 Task: Open a Modern Writer Template save the file as proposal.pdf Remove the following  from template: 'Address' Change the date  '18 May, 2023' change Dear Ms Reader to   Good Evening. Add body to the letter Thank you for your recent visit to our store. We value your patronage and are committed to providing exceptional customer service. Should you have any questions or need further assistance, please do not hesitate to reach out. We look forward to serving you again soon.Add Name  'Jennifer'. Insert watermark  Confidential  Apply Font Style in watermark Arial; font size  123and place the watermark  Diagonally 
Action: Mouse moved to (369, 145)
Screenshot: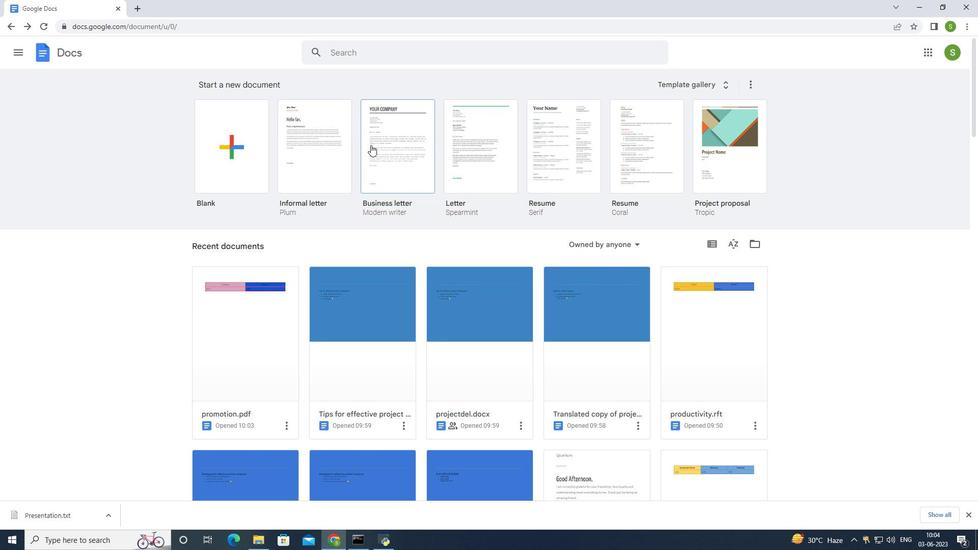 
Action: Mouse pressed left at (369, 145)
Screenshot: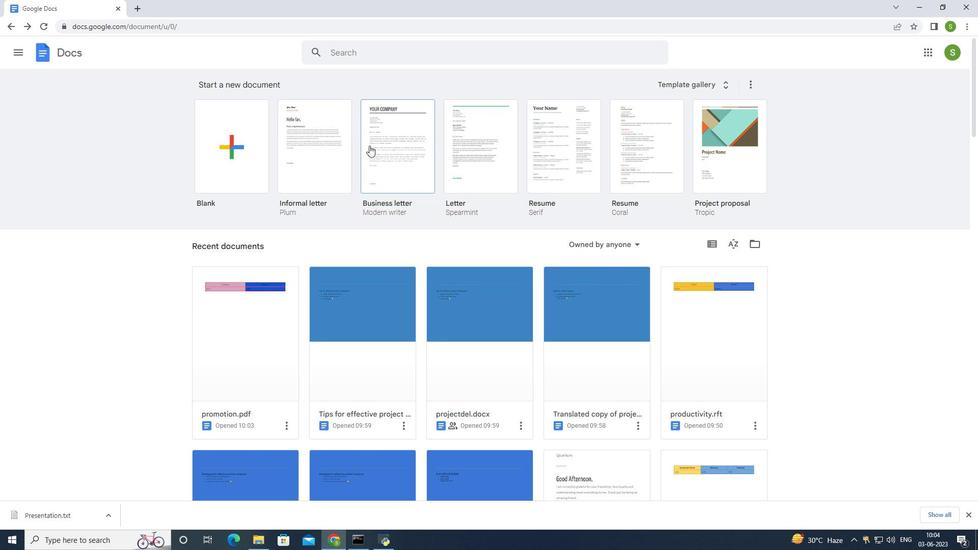 
Action: Mouse moved to (88, 44)
Screenshot: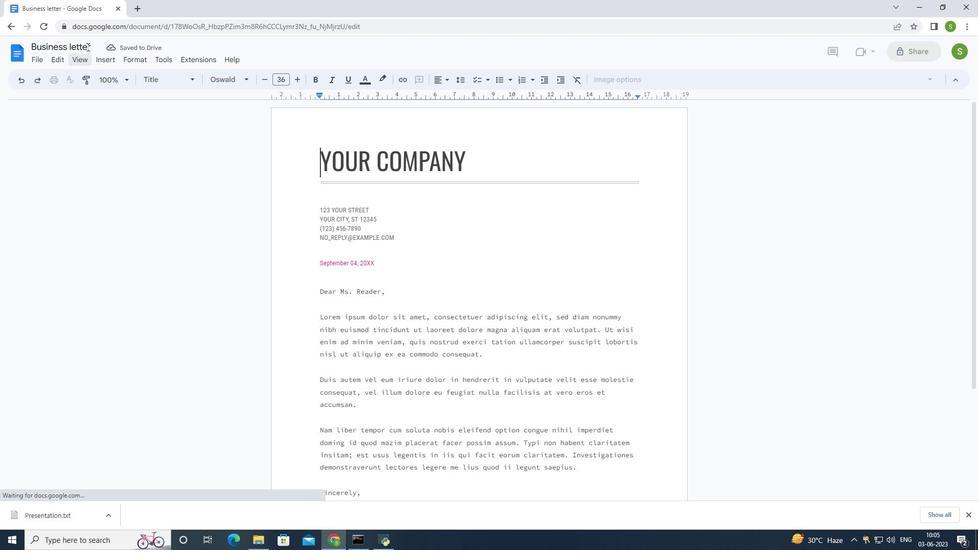 
Action: Mouse pressed left at (88, 44)
Screenshot: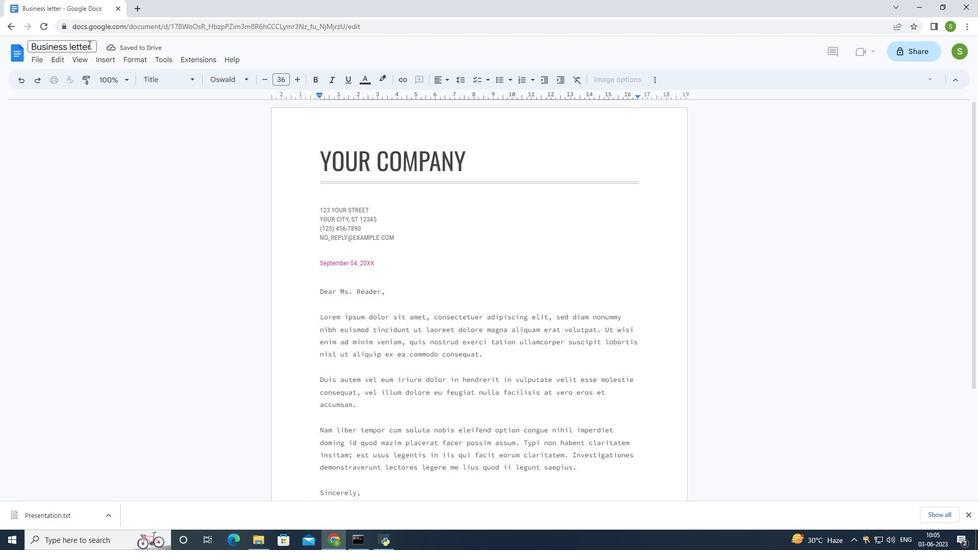 
Action: Mouse moved to (91, 45)
Screenshot: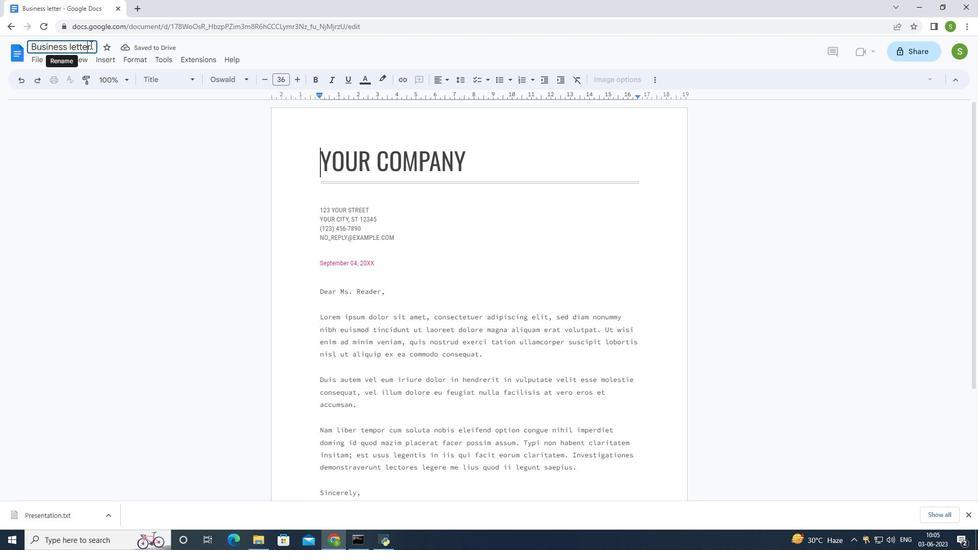 
Action: Mouse pressed left at (91, 45)
Screenshot: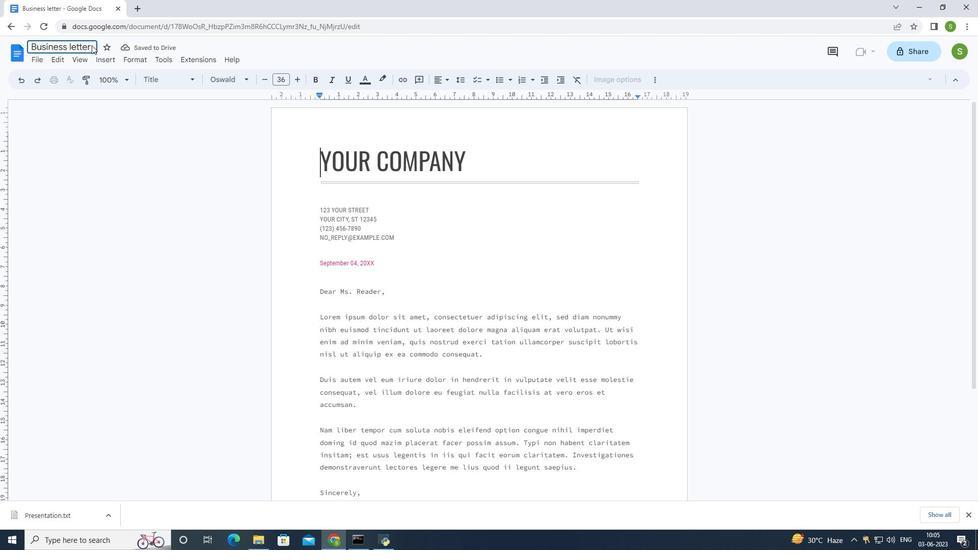 
Action: Mouse pressed left at (91, 45)
Screenshot: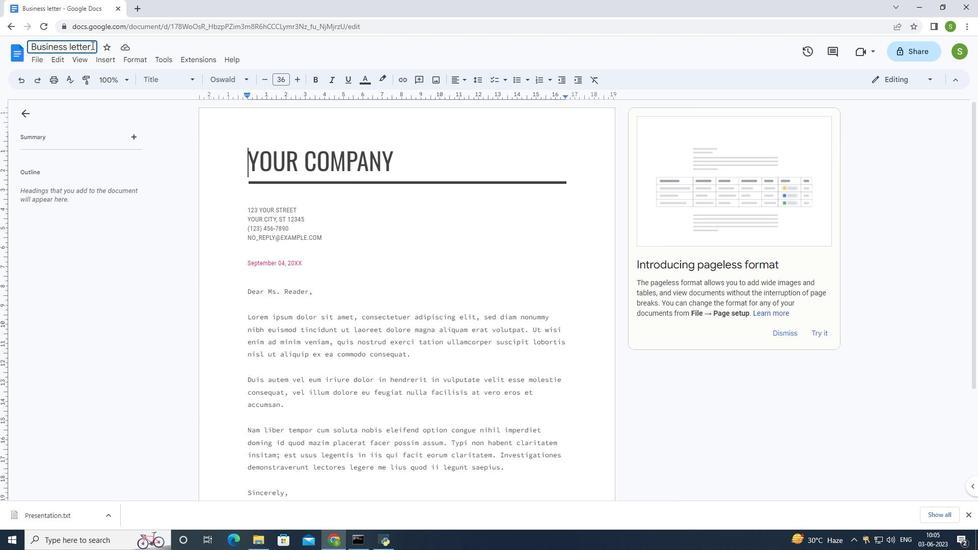 
Action: Mouse pressed left at (91, 45)
Screenshot: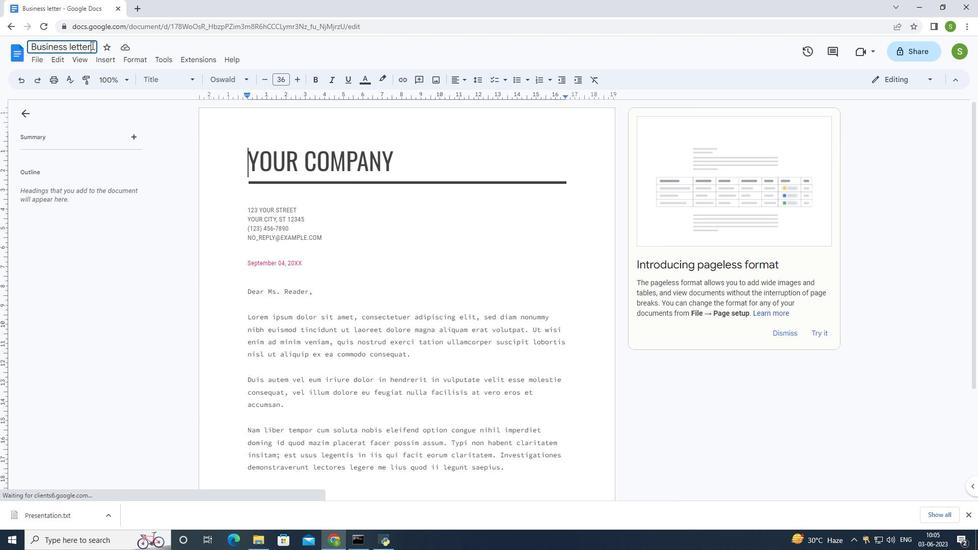 
Action: Mouse pressed left at (91, 45)
Screenshot: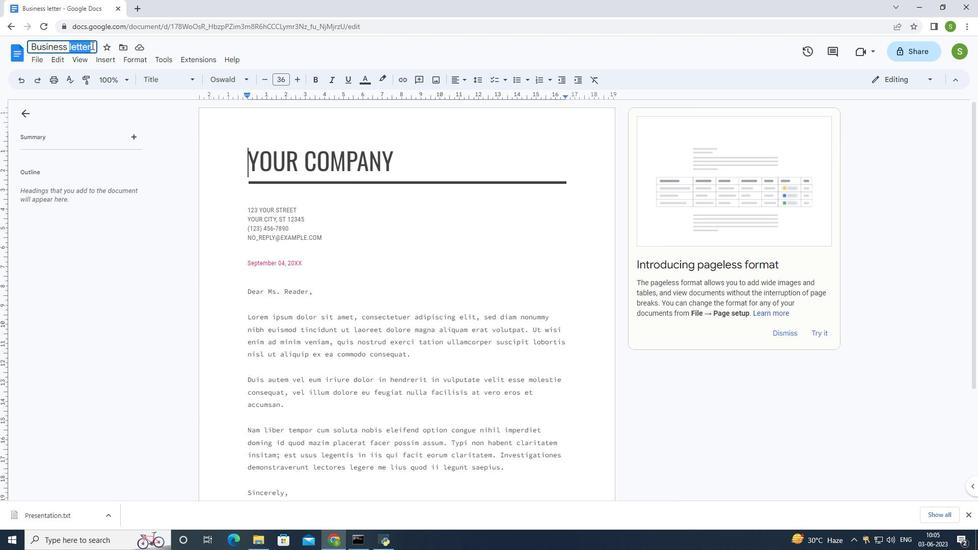 
Action: Mouse pressed left at (91, 45)
Screenshot: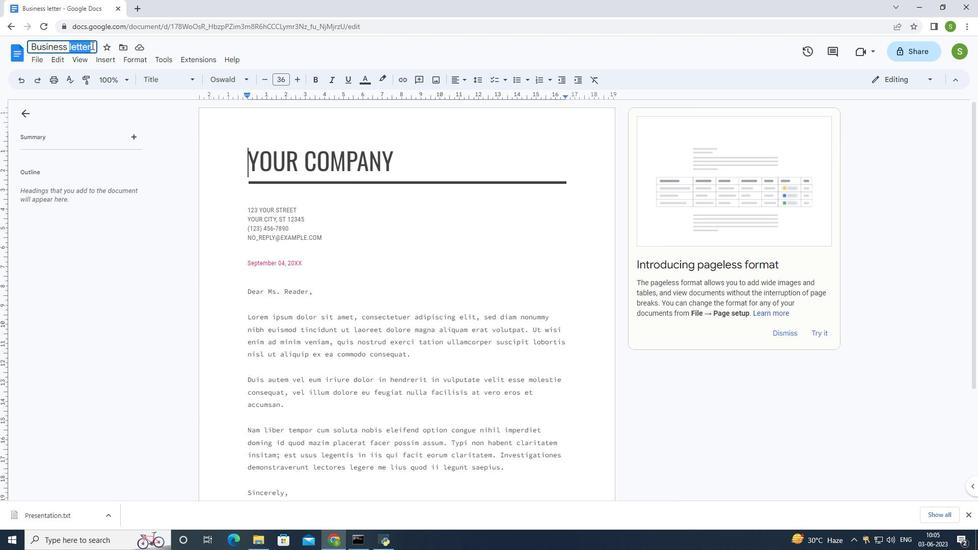
Action: Mouse pressed left at (91, 45)
Screenshot: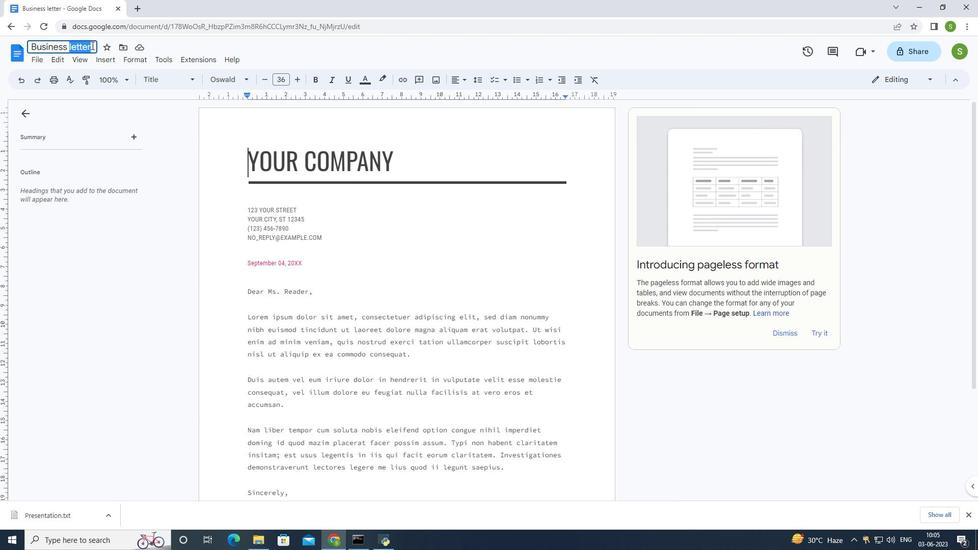 
Action: Mouse pressed left at (91, 45)
Screenshot: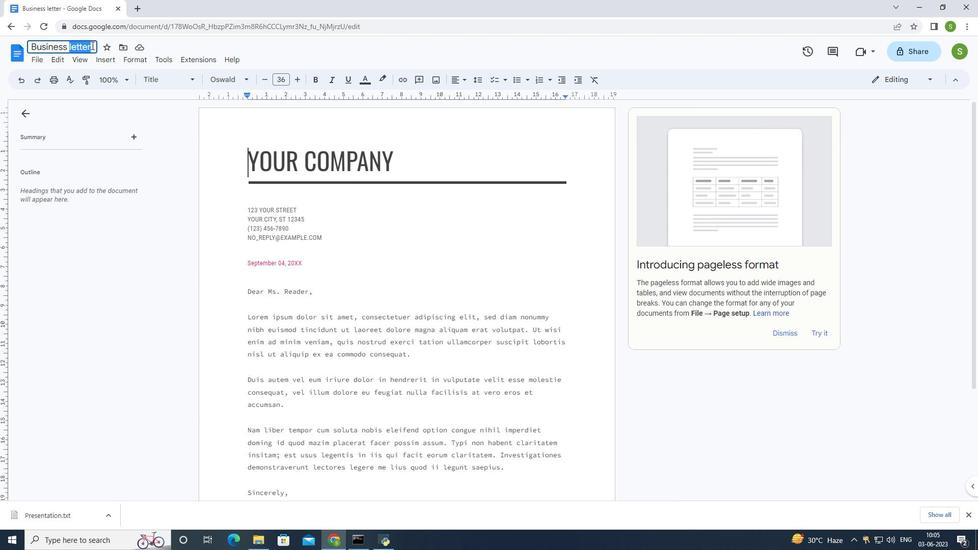 
Action: Mouse pressed left at (91, 45)
Screenshot: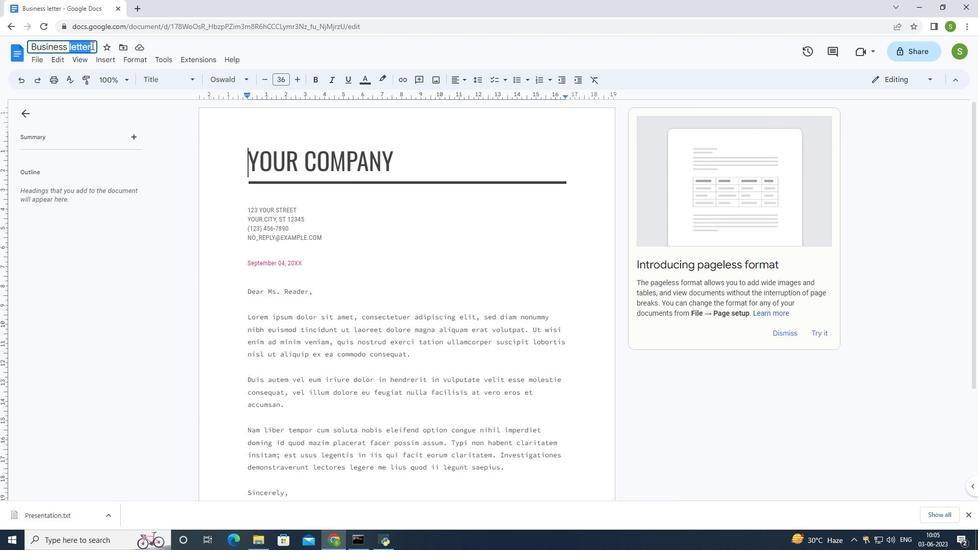 
Action: Mouse pressed left at (91, 45)
Screenshot: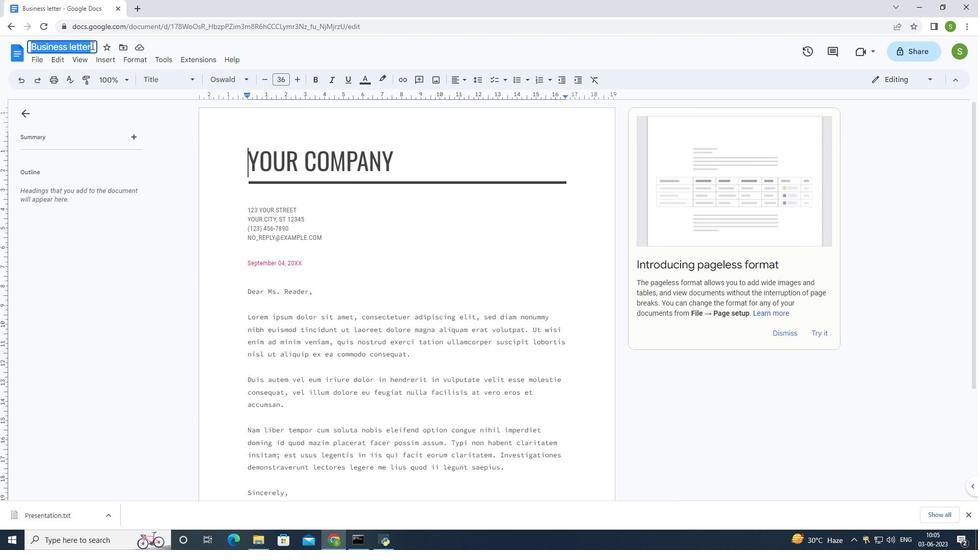 
Action: Mouse moved to (338, 205)
Screenshot: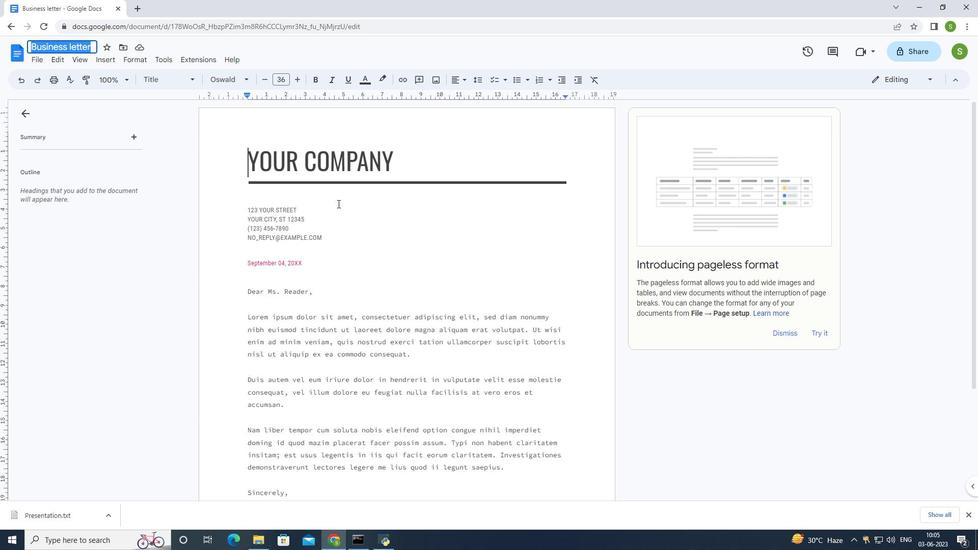 
Action: Key pressed proposal.pdf<Key.enter>
Screenshot: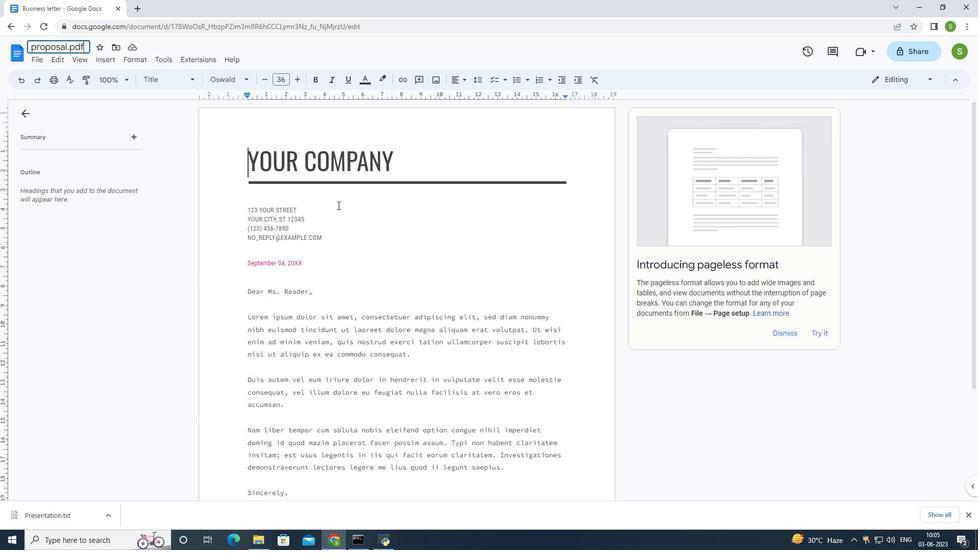 
Action: Mouse moved to (245, 207)
Screenshot: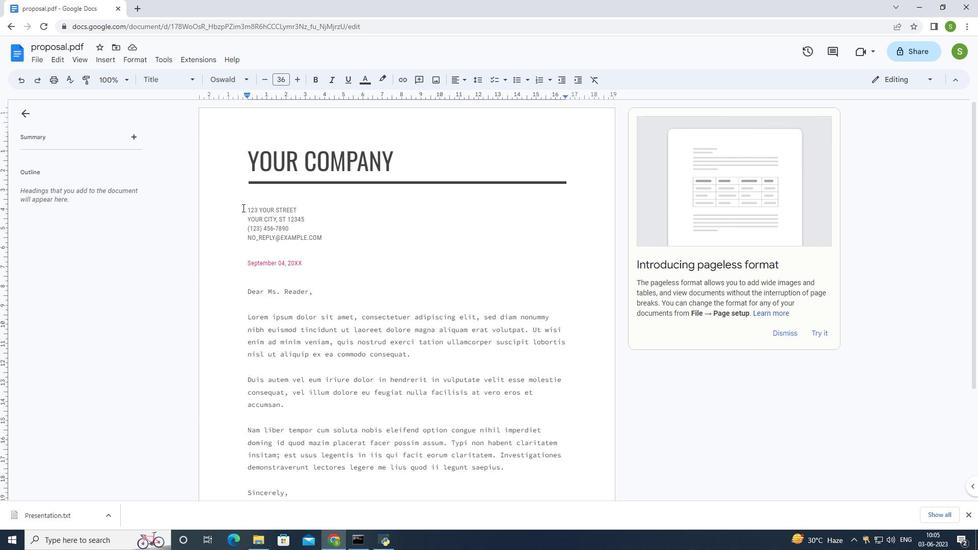 
Action: Mouse pressed left at (245, 207)
Screenshot: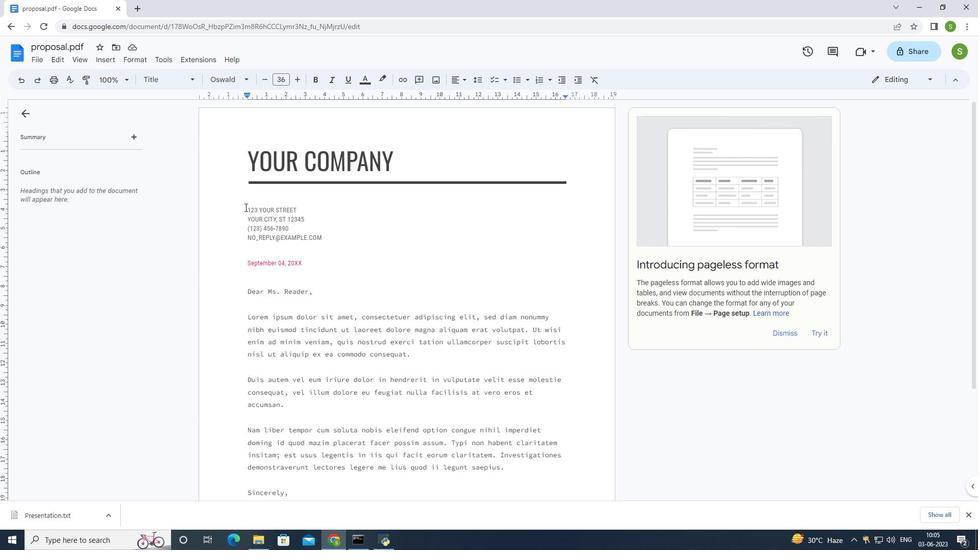 
Action: Mouse moved to (325, 243)
Screenshot: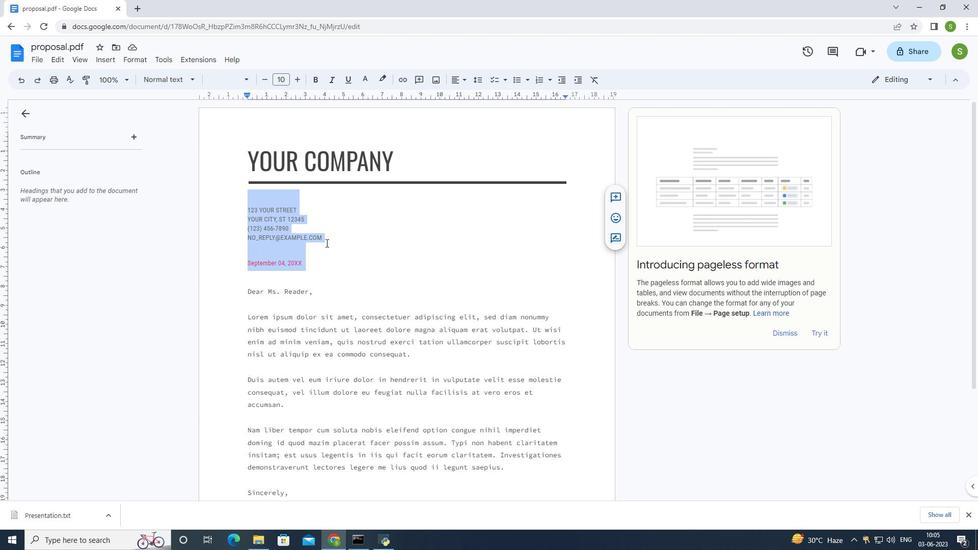 
Action: Mouse pressed left at (325, 243)
Screenshot: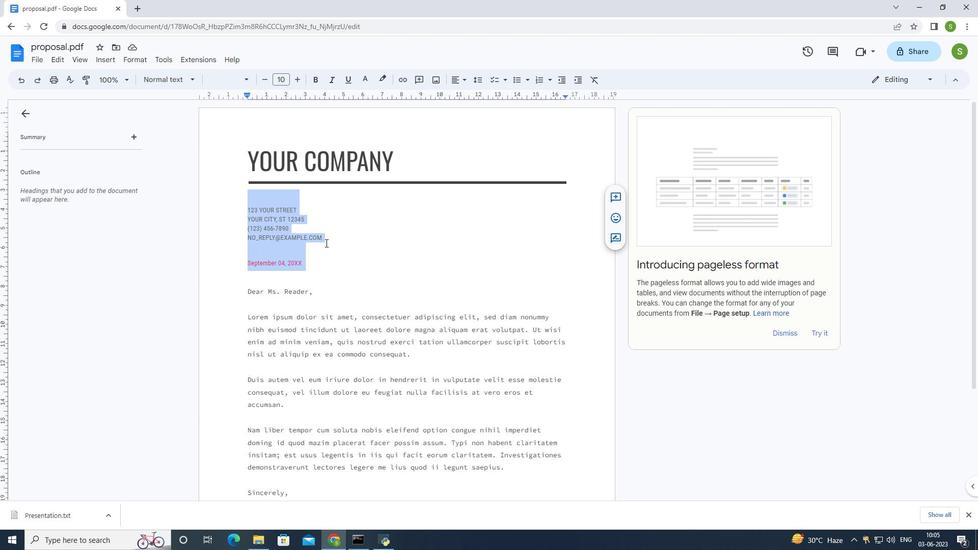 
Action: Mouse moved to (246, 205)
Screenshot: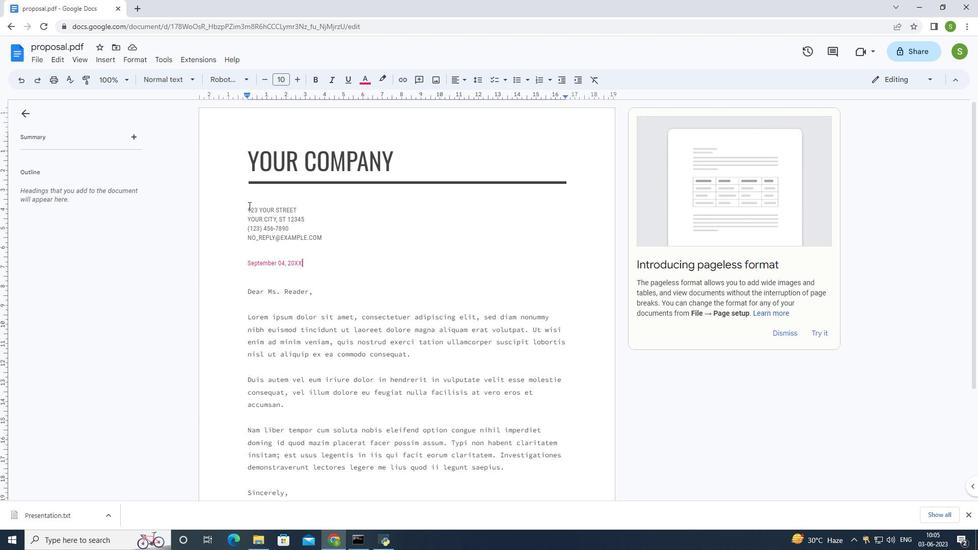 
Action: Mouse pressed left at (246, 205)
Screenshot: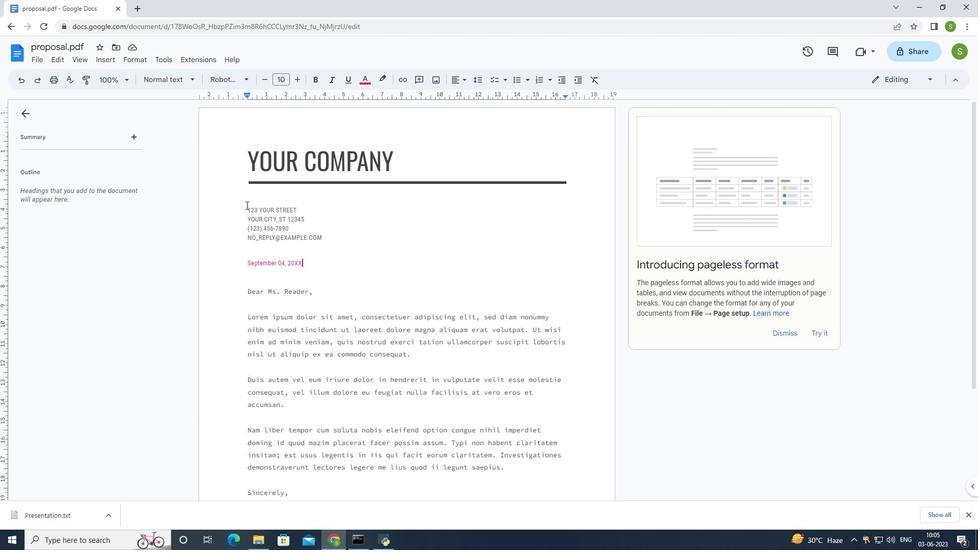 
Action: Mouse moved to (339, 225)
Screenshot: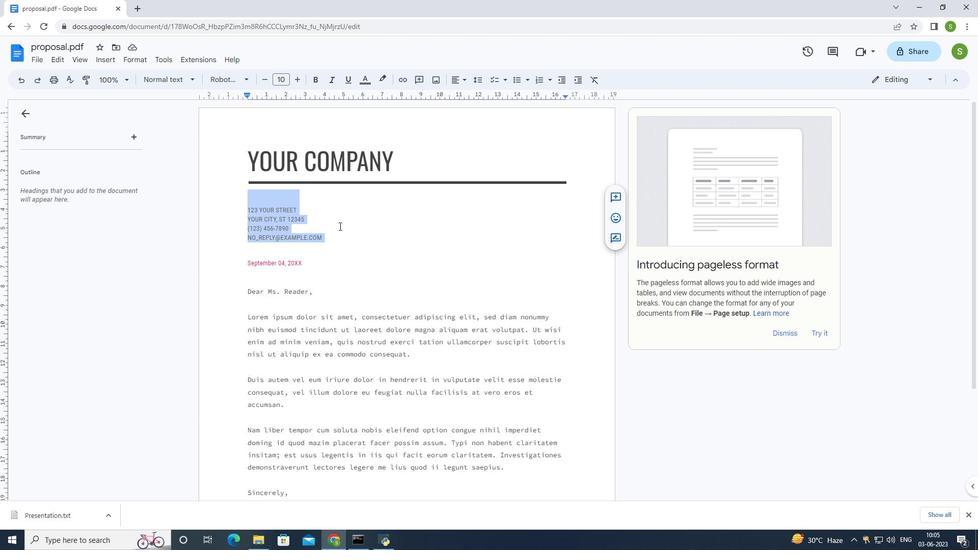 
Action: Key pressed <Key.delete>
Screenshot: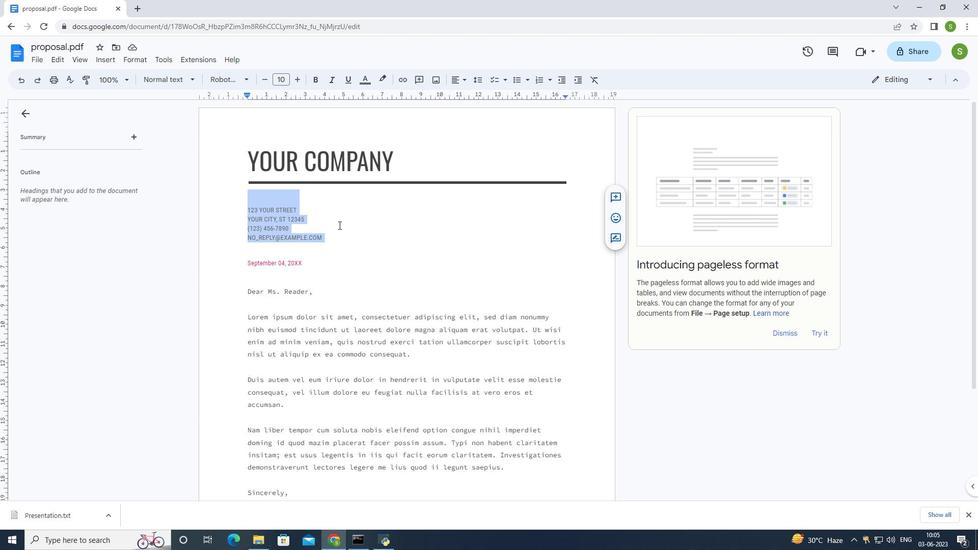 
Action: Mouse moved to (305, 211)
Screenshot: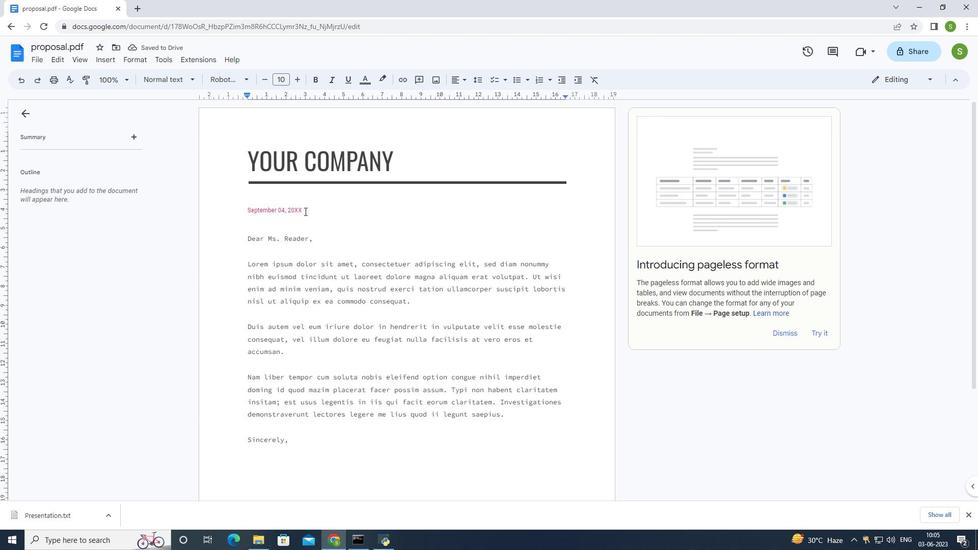 
Action: Mouse pressed left at (305, 211)
Screenshot: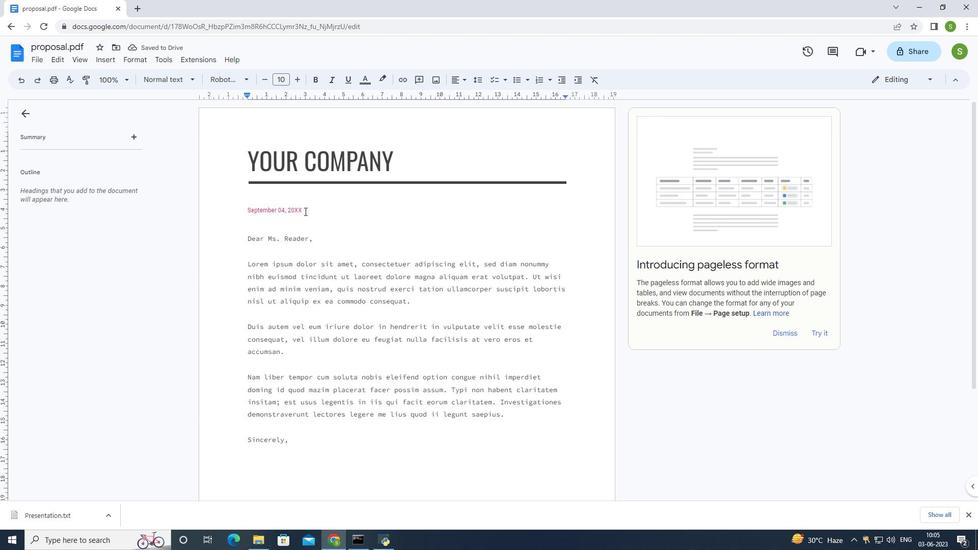 
Action: Mouse moved to (318, 204)
Screenshot: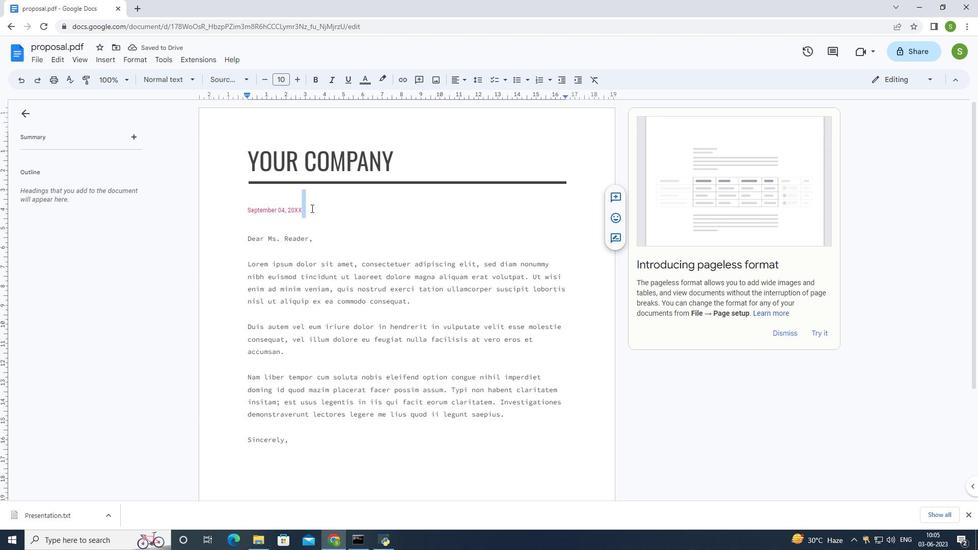 
Action: Key pressed <Key.backspace><Key.backspace><Key.backspace><Key.backspace><Key.backspace><Key.backspace><Key.backspace><Key.backspace><Key.backspace><Key.backspace><Key.backspace><Key.backspace><Key.backspace><Key.backspace><Key.backspace><Key.backspace><Key.backspace><Key.backspace><Key.backspace>18<Key.space><Key.shift>May<Key.space>2023<Key.enter>
Screenshot: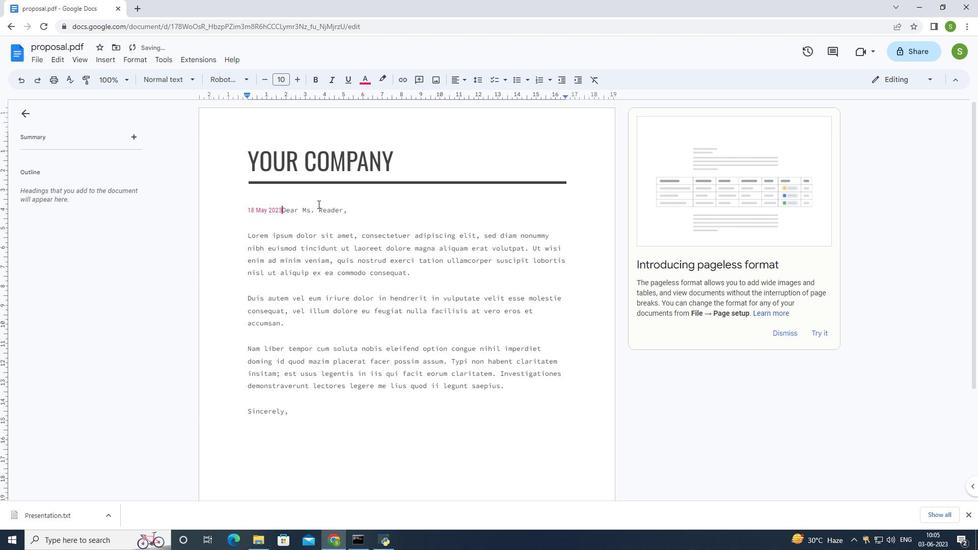 
Action: Mouse moved to (307, 237)
Screenshot: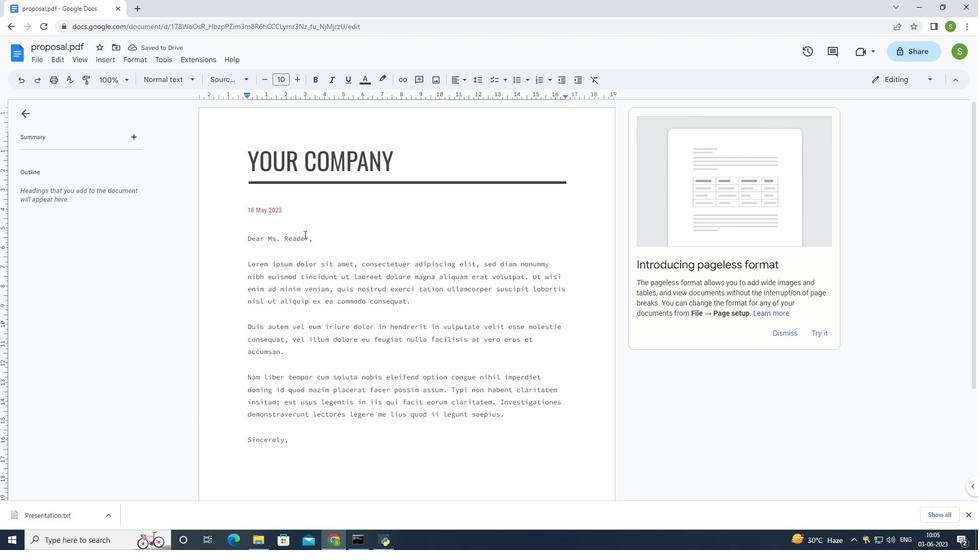 
Action: Mouse pressed left at (307, 237)
Screenshot: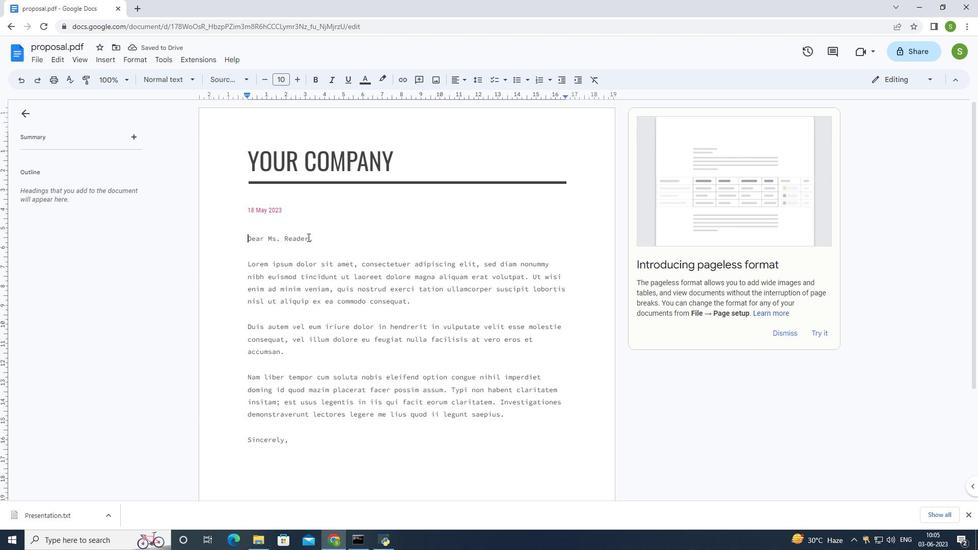 
Action: Mouse moved to (377, 206)
Screenshot: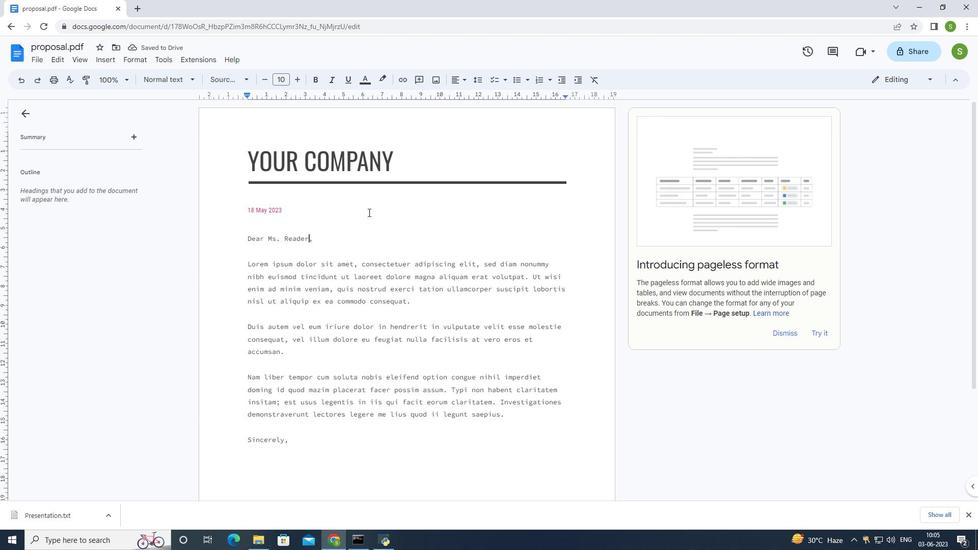 
Action: Key pressed <Key.backspace><Key.backspace><Key.backspace><Key.backspace><Key.backspace><Key.backspace><Key.backspace><Key.backspace><Key.backspace><Key.backspace><Key.backspace><Key.backspace><Key.backspace><Key.backspace><Key.backspace><Key.shift>Good<Key.space>ev<Key.backspace><Key.backspace><Key.shift><Key.shift><Key.shift><Key.shift><Key.shift>Evening
Screenshot: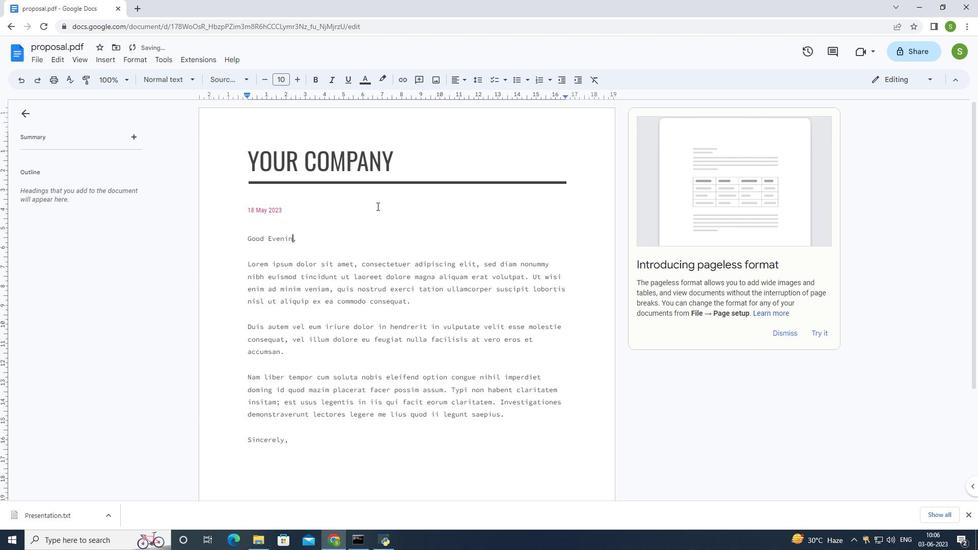 
Action: Mouse moved to (246, 266)
Screenshot: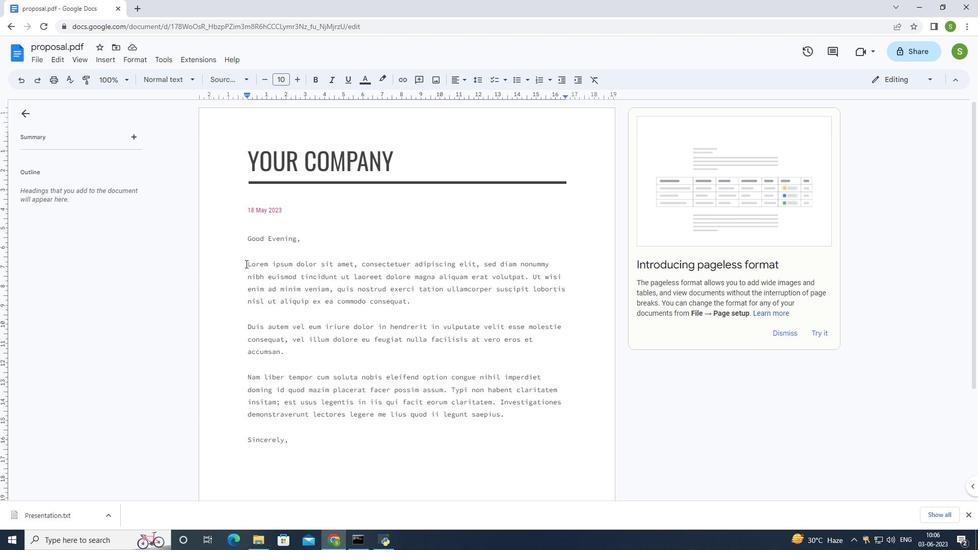 
Action: Mouse pressed left at (246, 266)
Screenshot: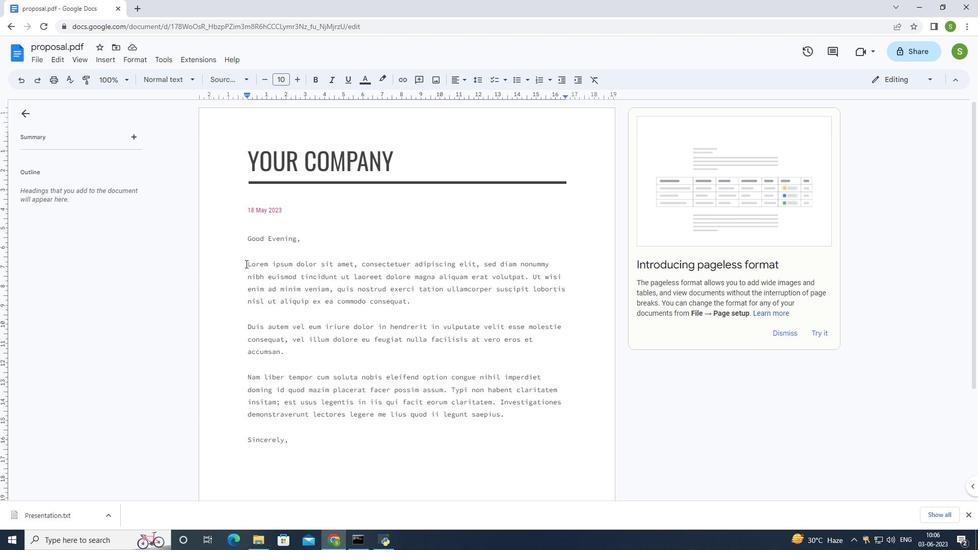 
Action: Mouse moved to (430, 91)
Screenshot: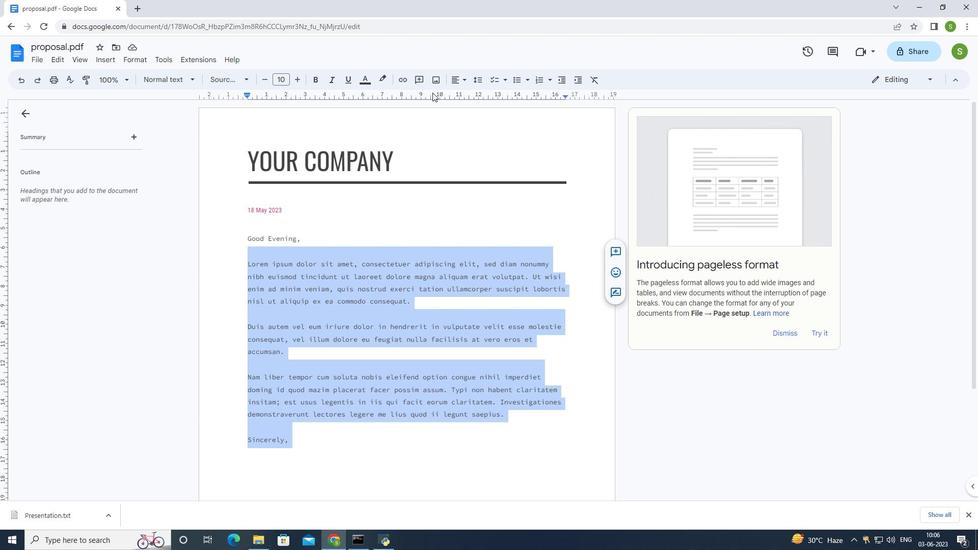 
Action: Key pressed <Key.delete>
Screenshot: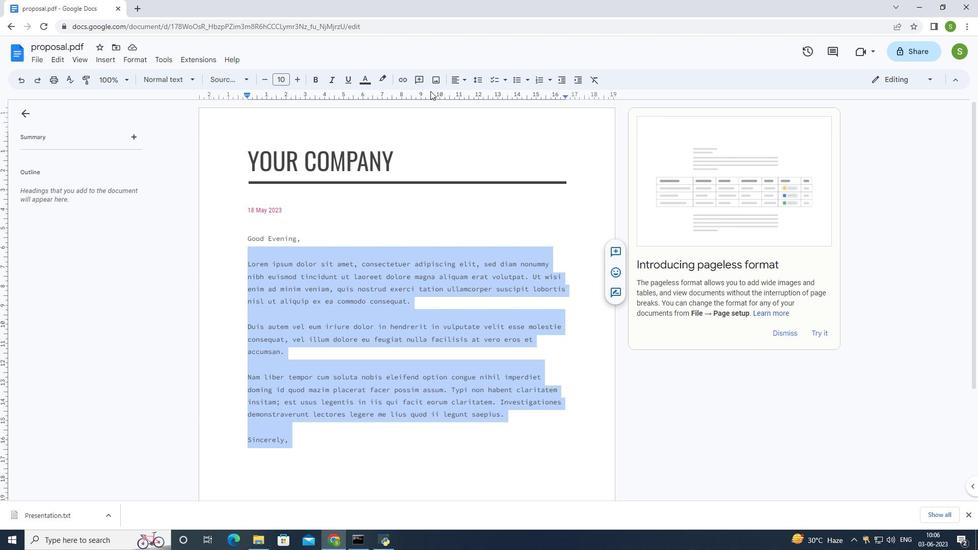 
Action: Mouse moved to (393, 219)
Screenshot: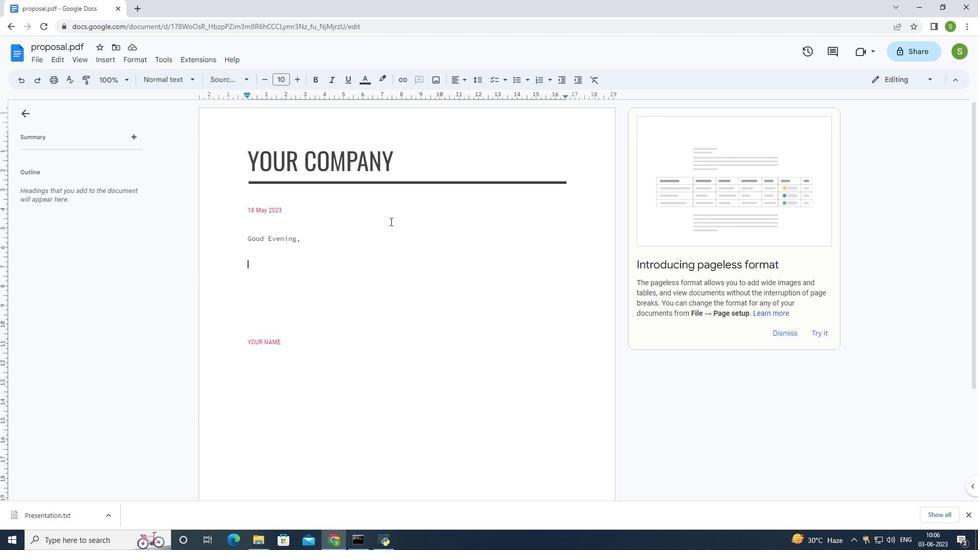 
Action: Key pressed <Key.shift>Thank<Key.space>you<Key.space>for<Key.space>your<Key.space>recent<Key.space>visit<Key.space>to<Key.space>our<Key.space>store.<Key.space>we<Key.space>value<Key.space>your<Key.space>patronge<Key.space>and<Key.space>are<Key.space>commited<Key.space>to<Key.space>providing<Key.space>exceptional<Key.space>customer<Key.space>service.<Key.space><Key.shift>Should<Key.space>you<Key.space>have<Key.space>any<Key.space>questions<Key.space>or<Key.space>need<Key.space>further<Key.space>assistance,<Key.space>please<Key.space>do<Key.space>not<Key.space>hesitate<Key.space>toreach<Key.space>out.<Key.space>we<Key.space>look<Key.space>forwad<Key.backspace>rd<Key.space>to<Key.space>serving<Key.space>you<Key.space>again<Key.space>soon.
Screenshot: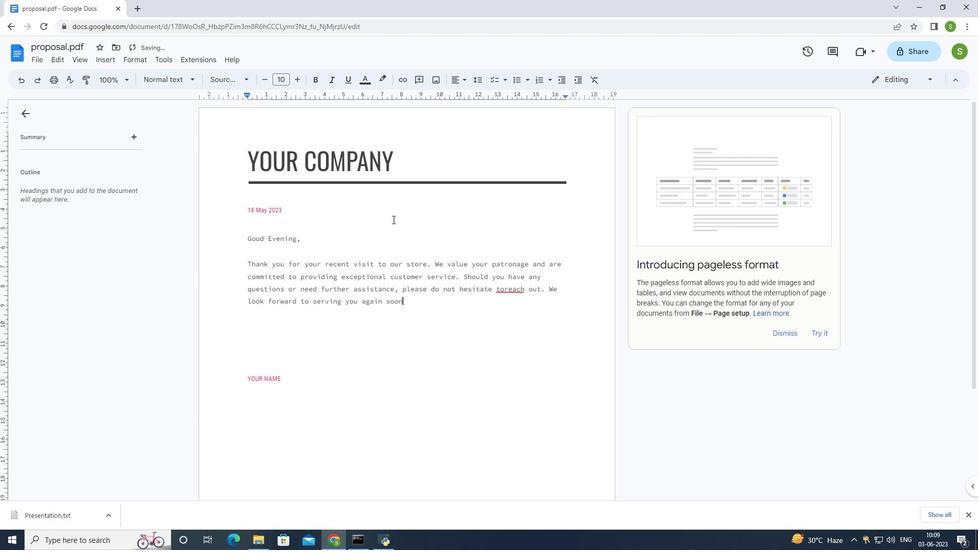 
Action: Mouse moved to (513, 290)
Screenshot: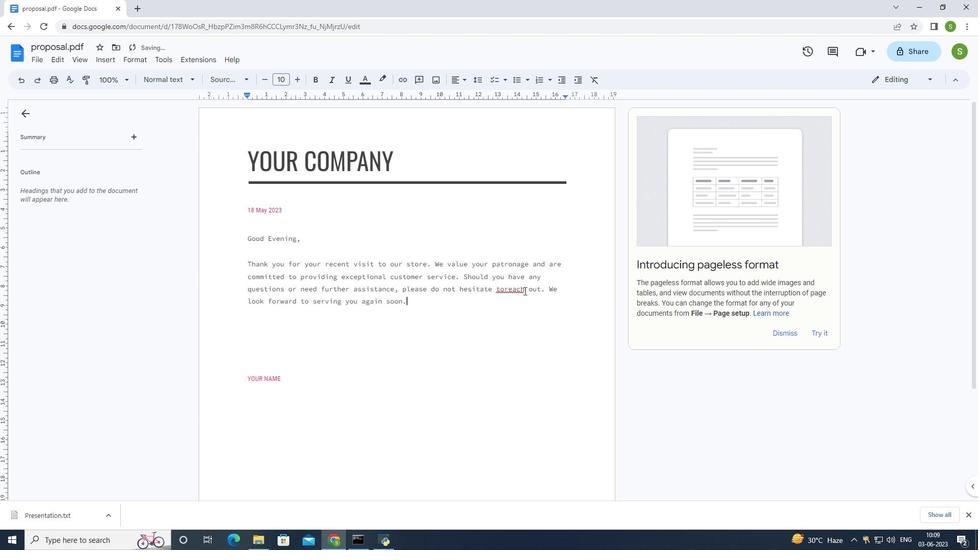 
Action: Mouse pressed right at (513, 290)
Screenshot: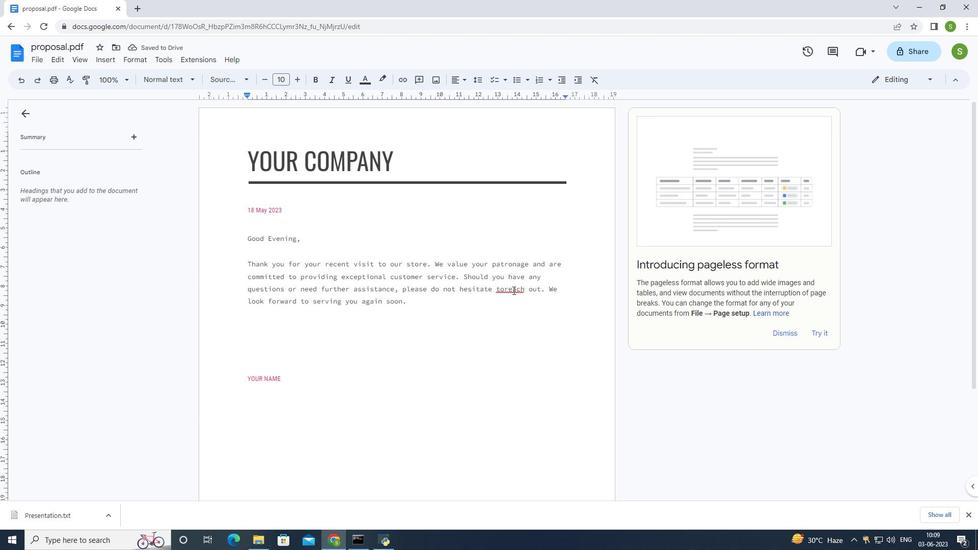 
Action: Mouse moved to (542, 320)
Screenshot: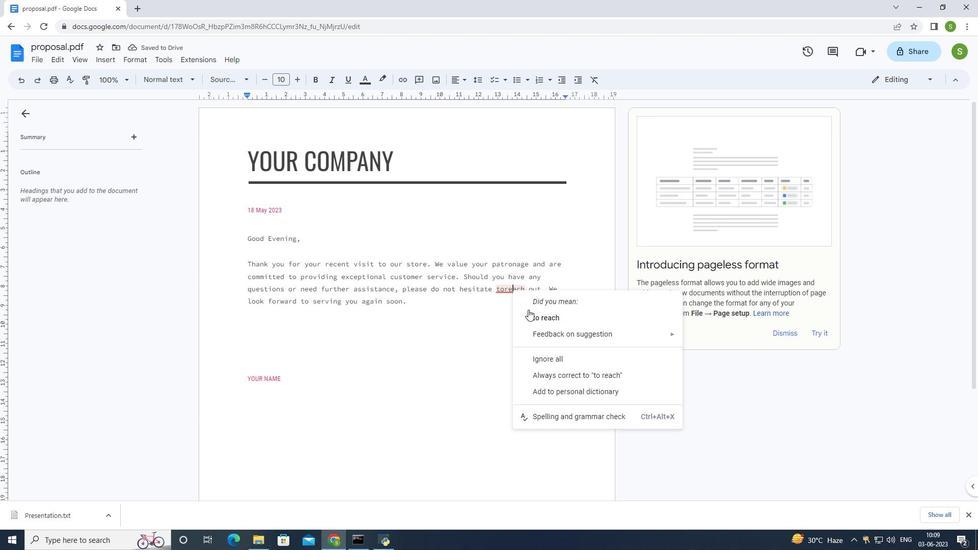 
Action: Mouse pressed left at (542, 320)
Screenshot: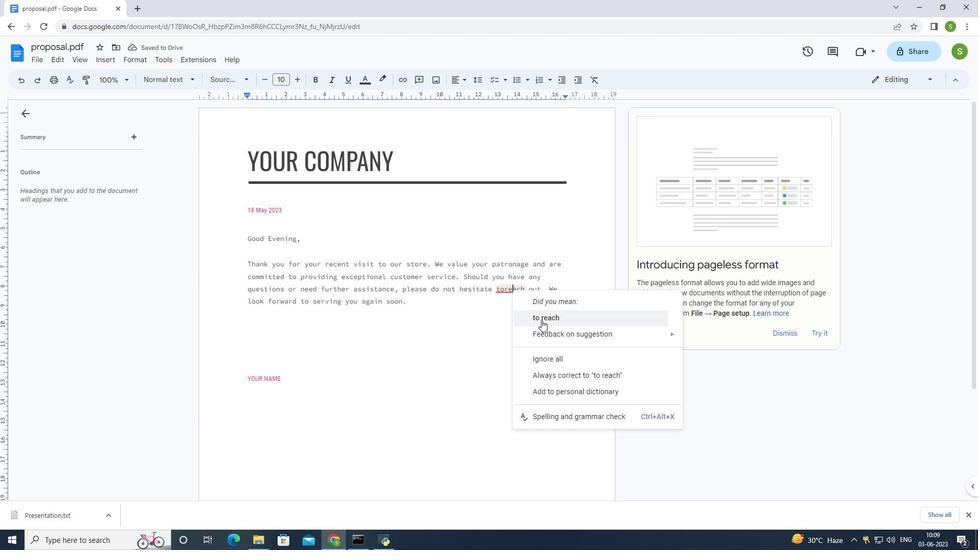 
Action: Mouse moved to (290, 380)
Screenshot: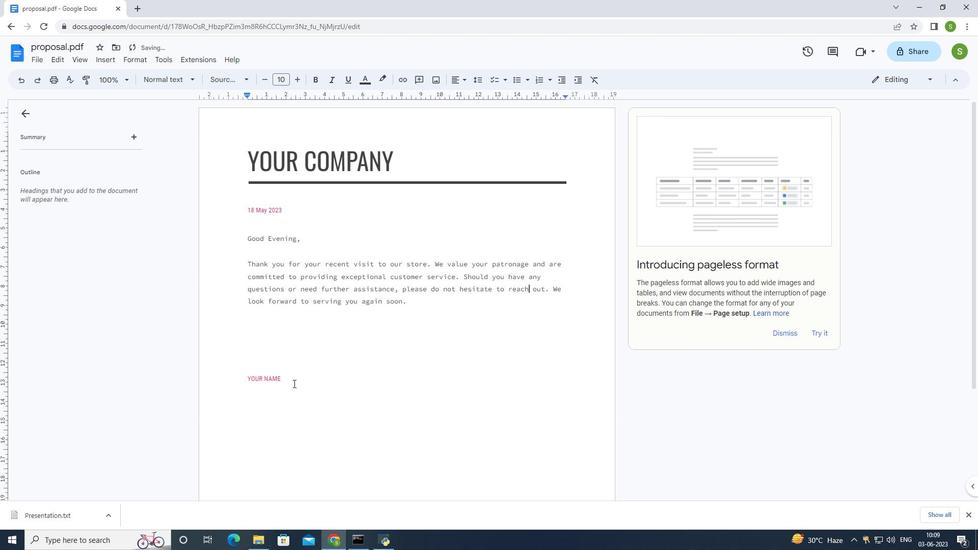 
Action: Mouse pressed left at (290, 380)
Screenshot: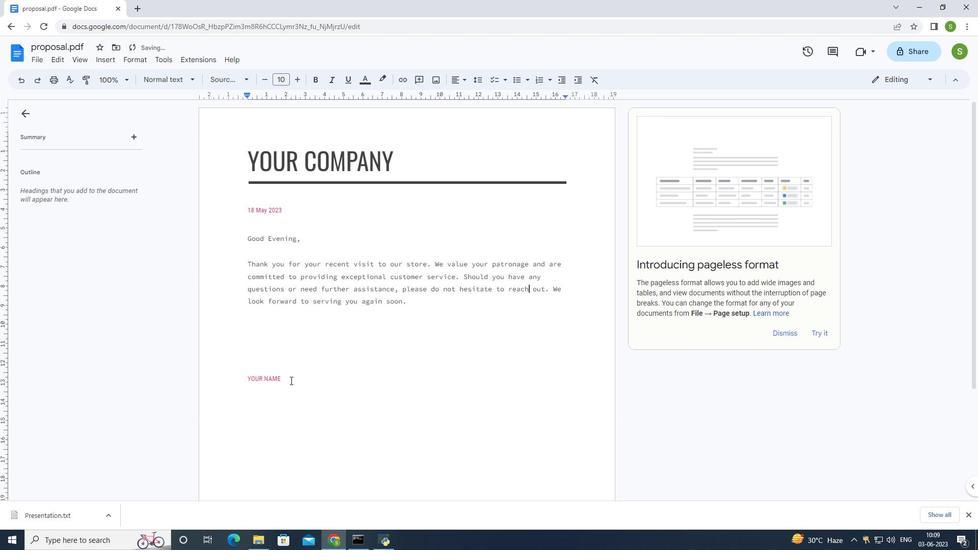 
Action: Mouse moved to (408, 372)
Screenshot: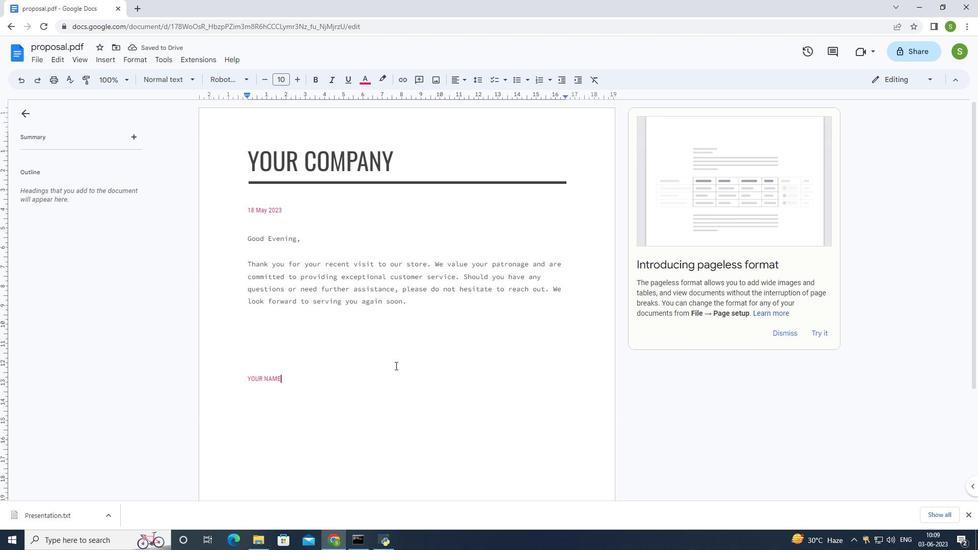 
Action: Key pressed <Key.shift_r>:<Key.space><Key.shift>Jennifer
Screenshot: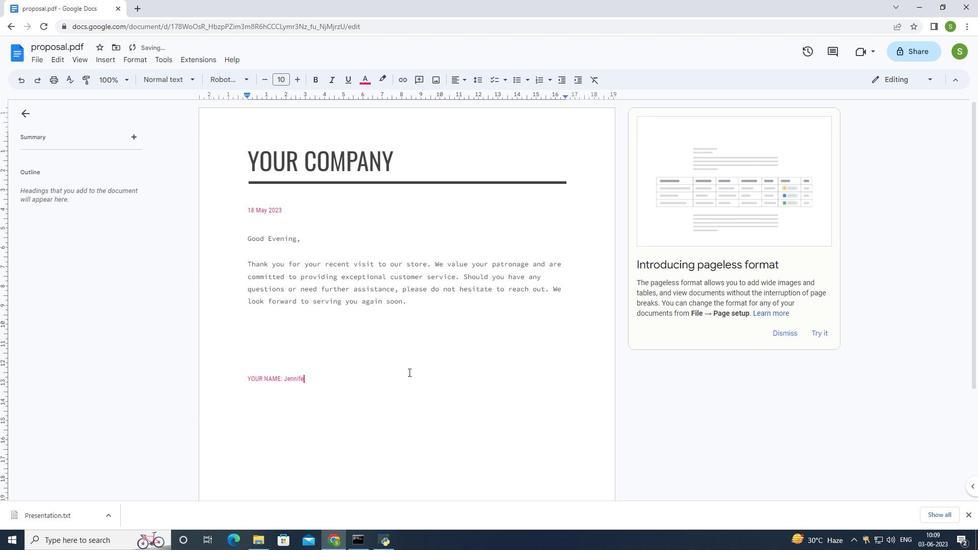 
Action: Mouse moved to (104, 62)
Screenshot: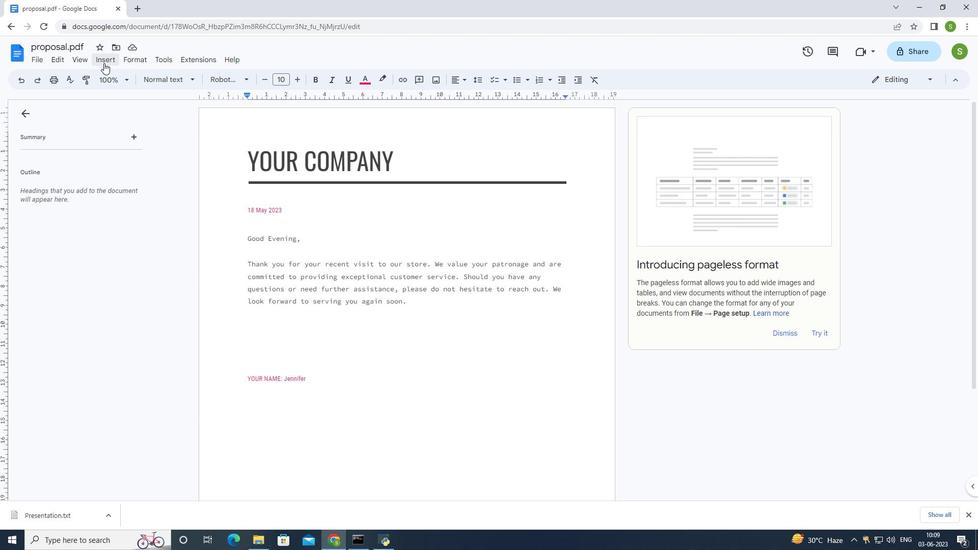 
Action: Mouse pressed left at (104, 62)
Screenshot: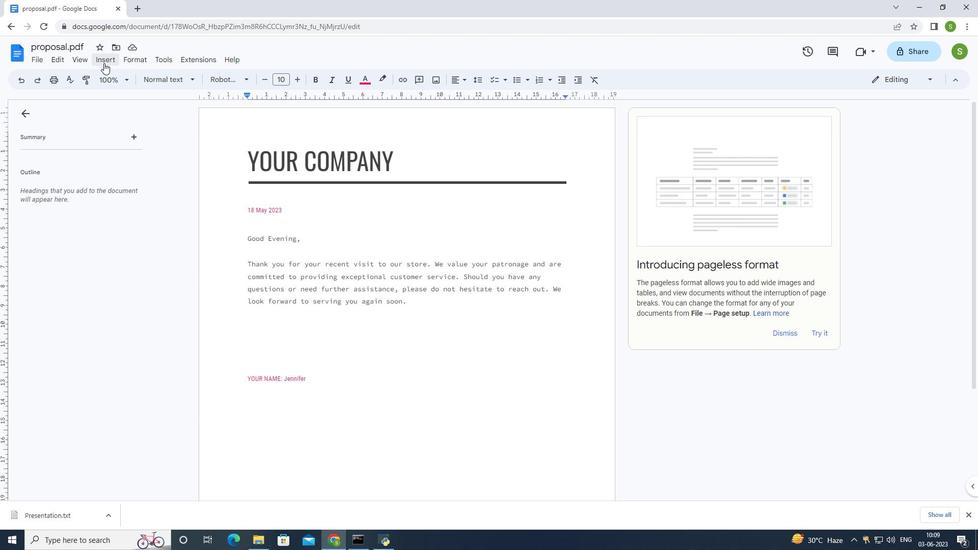 
Action: Mouse moved to (126, 296)
Screenshot: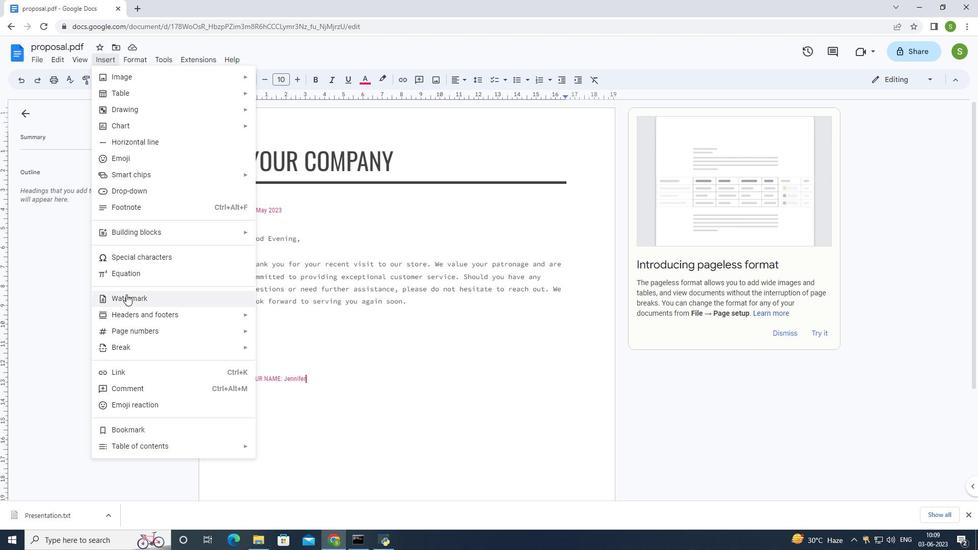 
Action: Mouse pressed left at (126, 296)
Screenshot: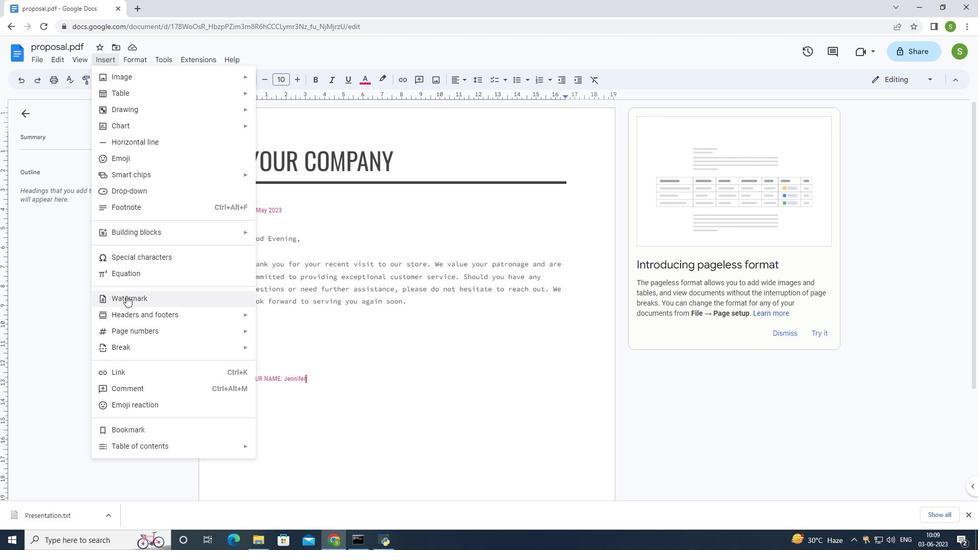 
Action: Mouse moved to (940, 113)
Screenshot: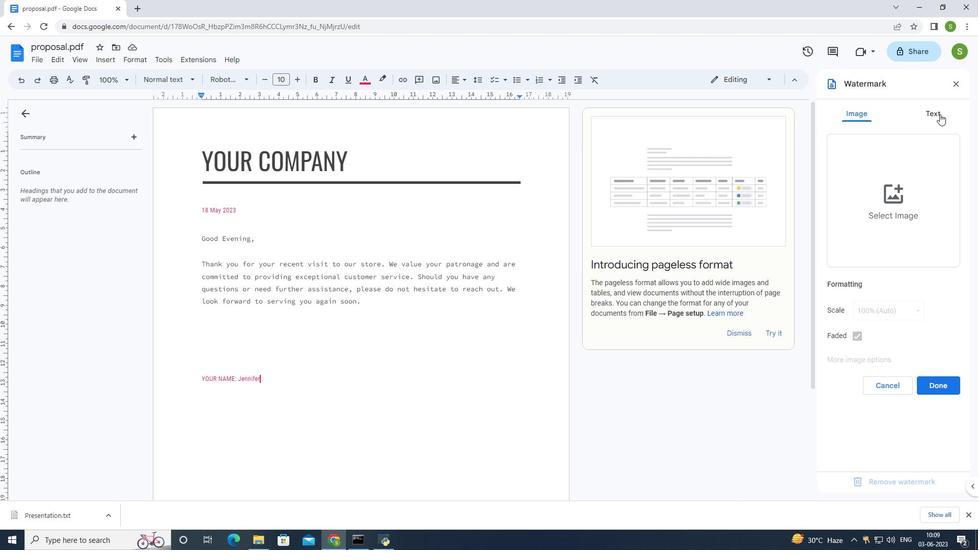 
Action: Mouse pressed left at (940, 113)
Screenshot: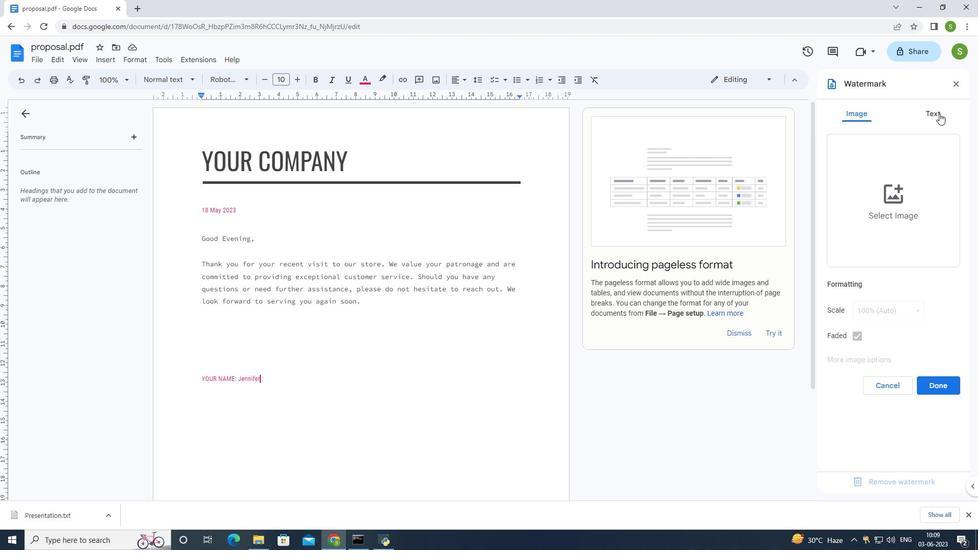
Action: Mouse moved to (892, 146)
Screenshot: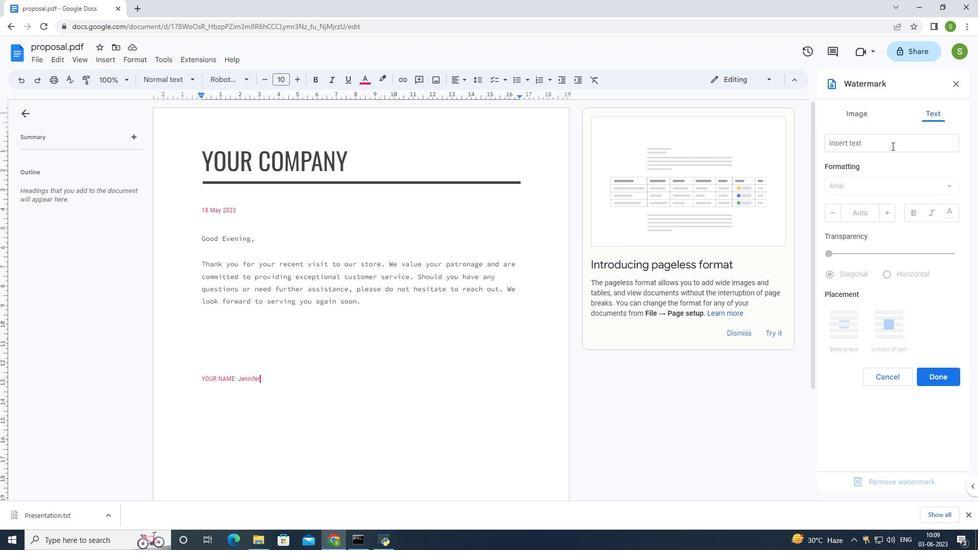 
Action: Mouse pressed left at (892, 146)
Screenshot: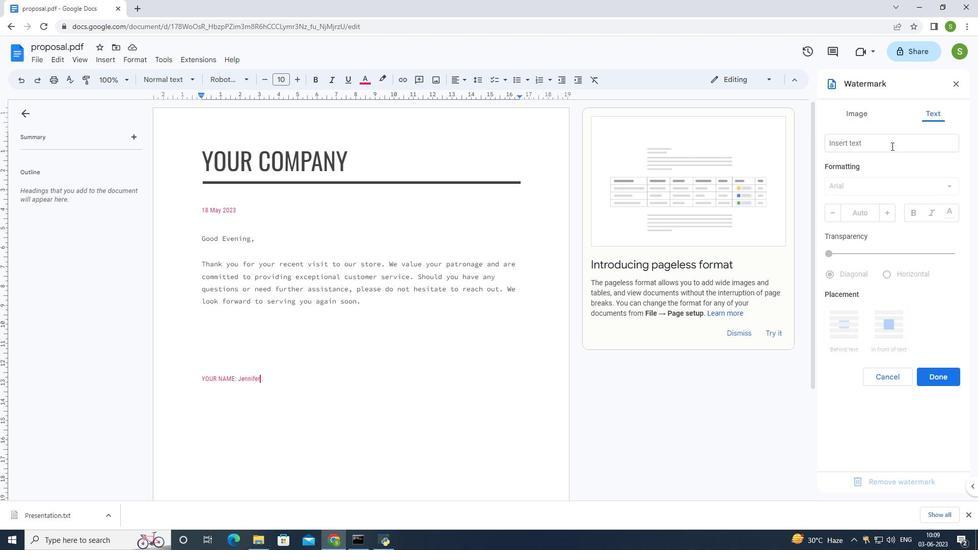 
Action: Mouse moved to (890, 147)
Screenshot: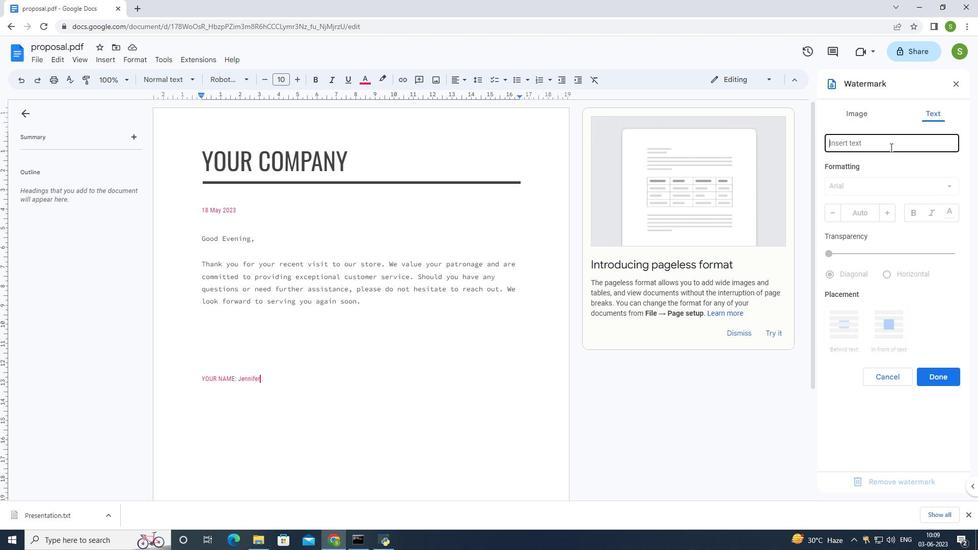 
Action: Key pressed <Key.shift>Confidential
Screenshot: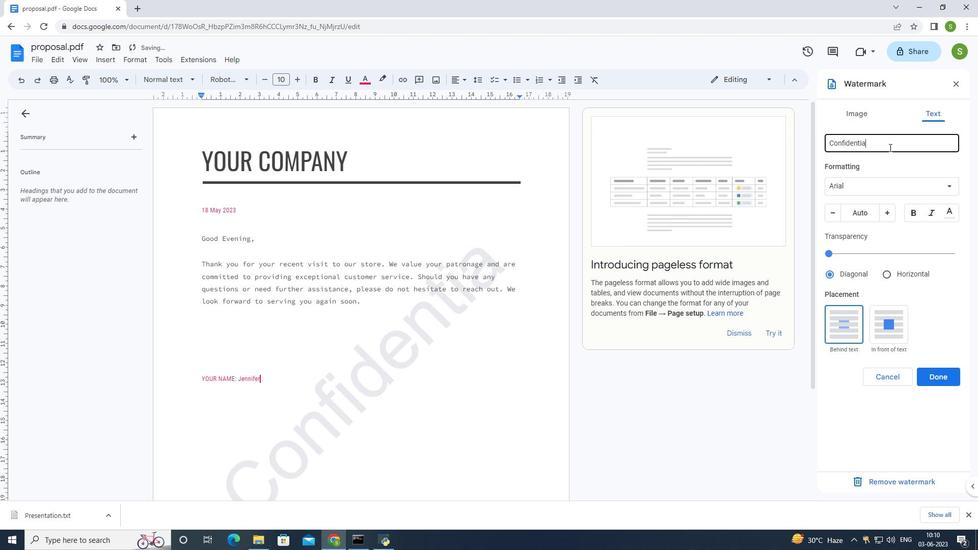 
Action: Mouse moved to (883, 214)
Screenshot: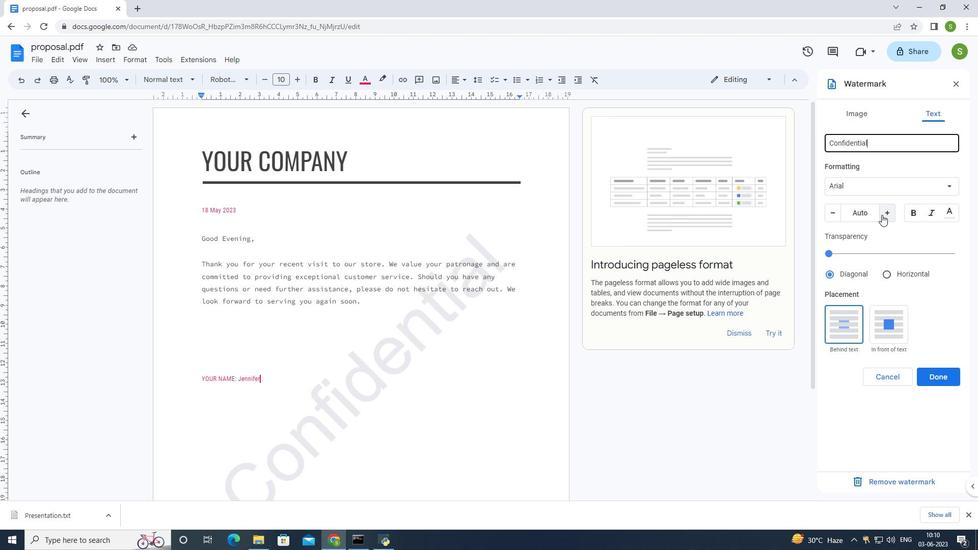 
Action: Mouse pressed left at (883, 214)
Screenshot: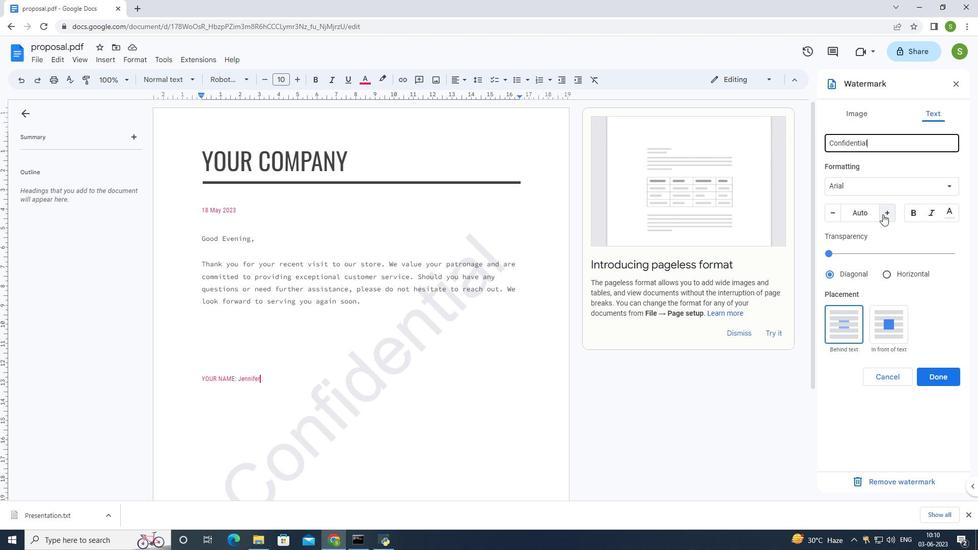 
Action: Mouse pressed left at (883, 214)
Screenshot: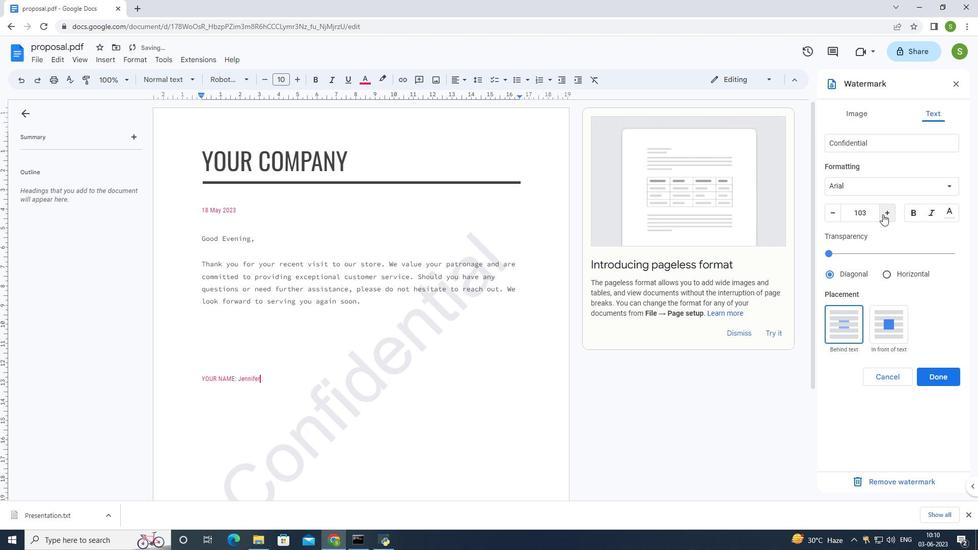 
Action: Mouse pressed left at (883, 214)
Screenshot: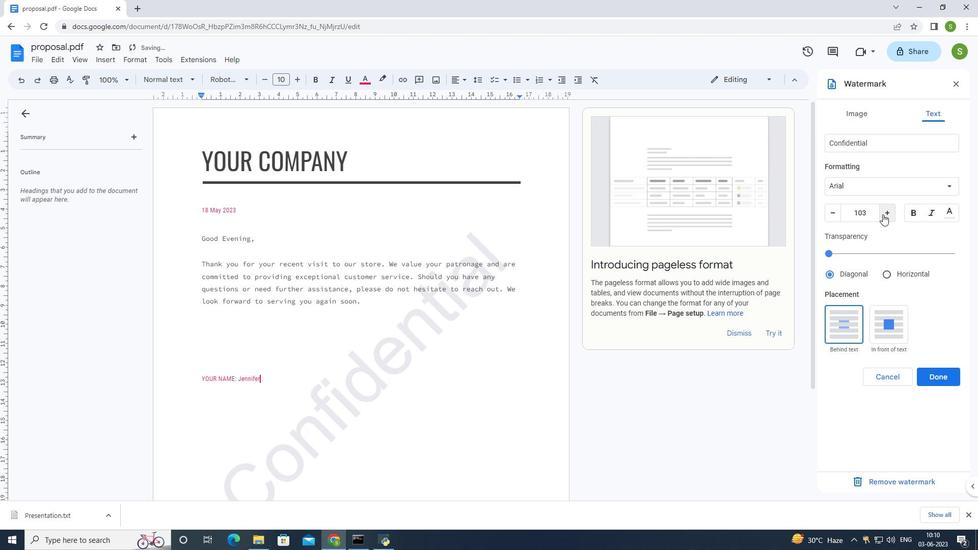 
Action: Mouse pressed left at (883, 214)
Screenshot: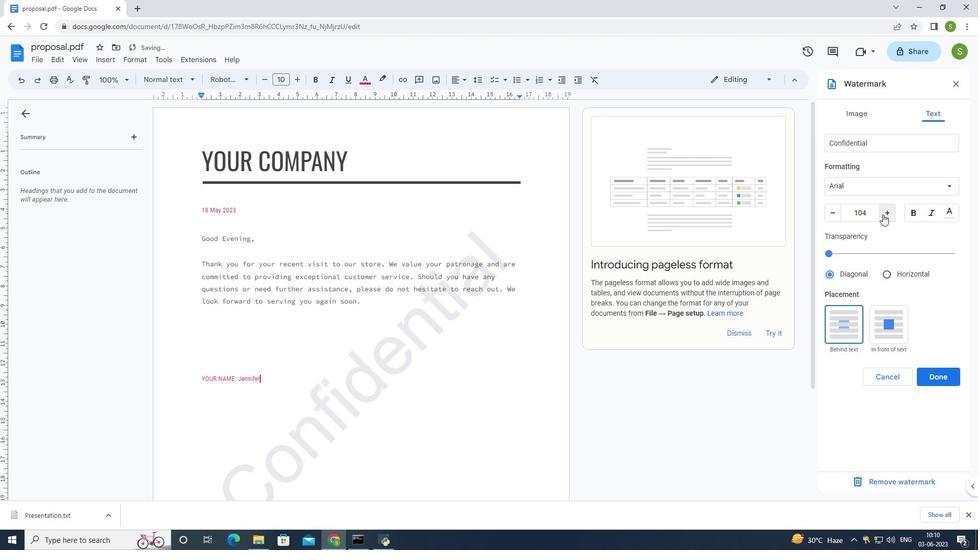 
Action: Mouse pressed left at (883, 214)
Screenshot: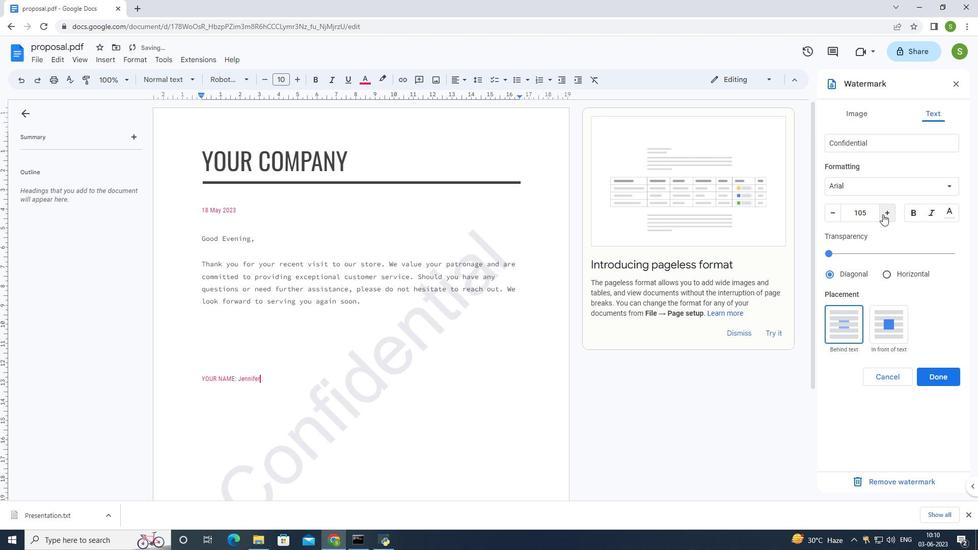 
Action: Mouse pressed left at (883, 214)
Screenshot: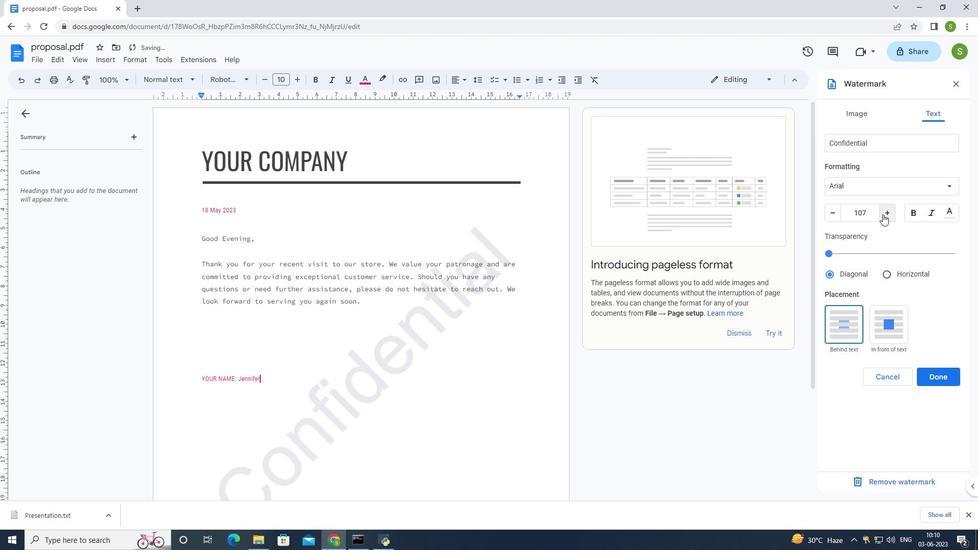 
Action: Mouse pressed left at (883, 214)
Screenshot: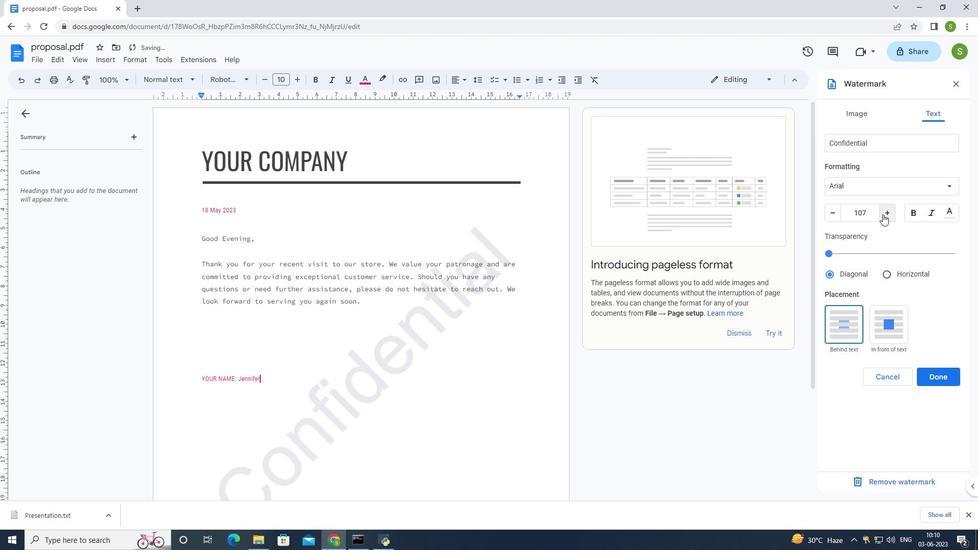 
Action: Mouse pressed left at (883, 214)
Screenshot: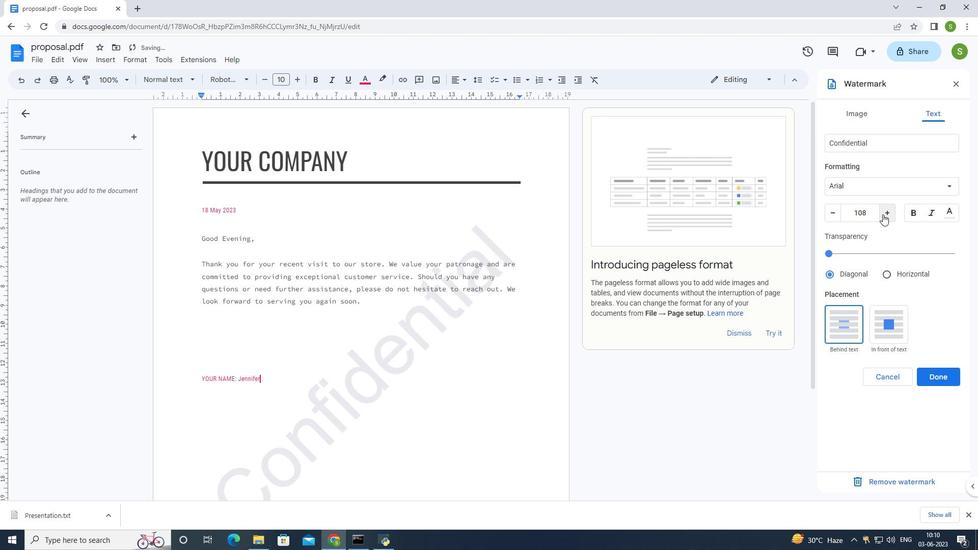 
Action: Mouse pressed left at (883, 214)
Screenshot: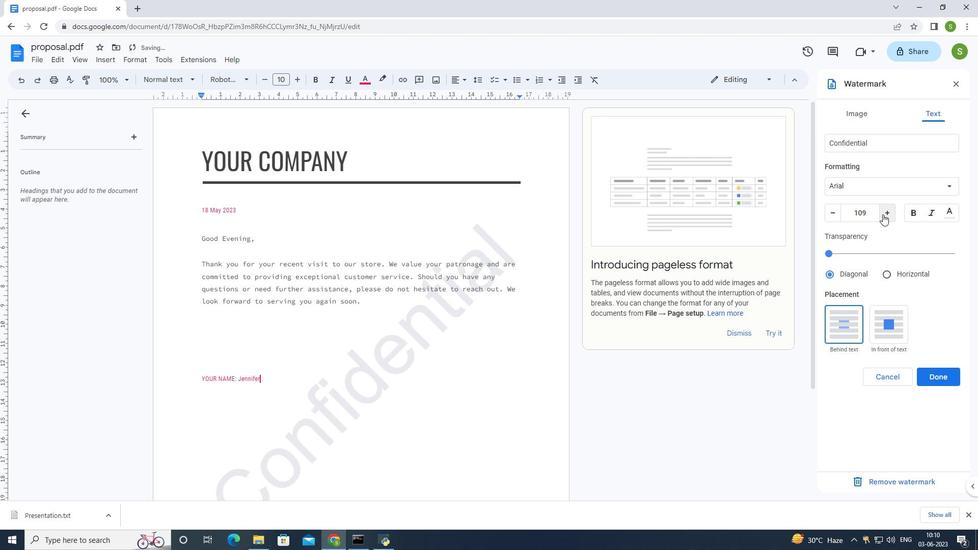 
Action: Mouse pressed left at (883, 214)
Screenshot: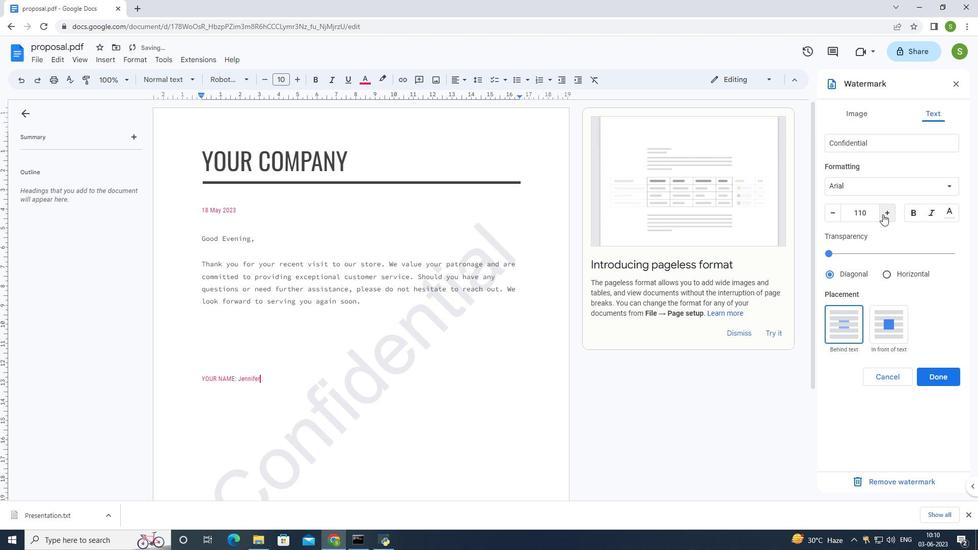 
Action: Mouse pressed left at (883, 214)
Screenshot: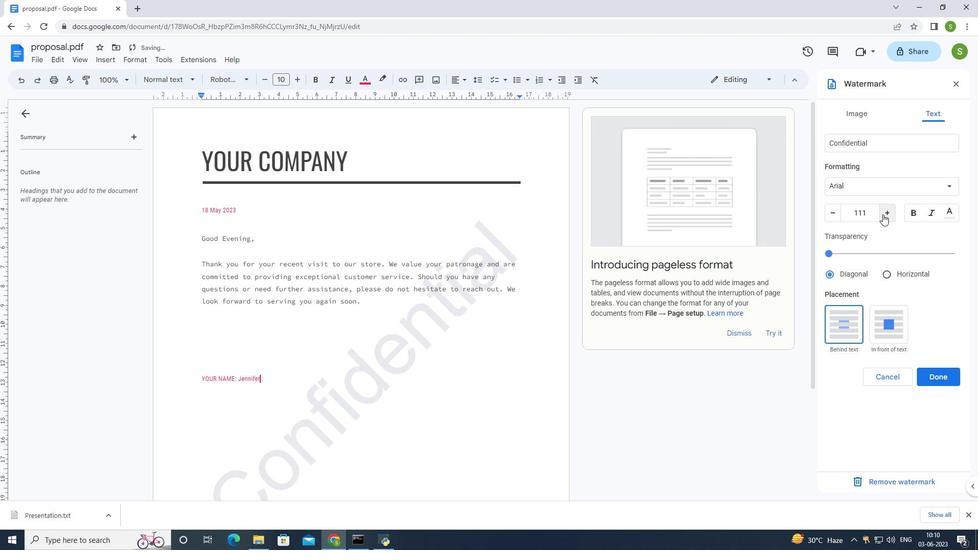 
Action: Mouse pressed left at (883, 214)
Screenshot: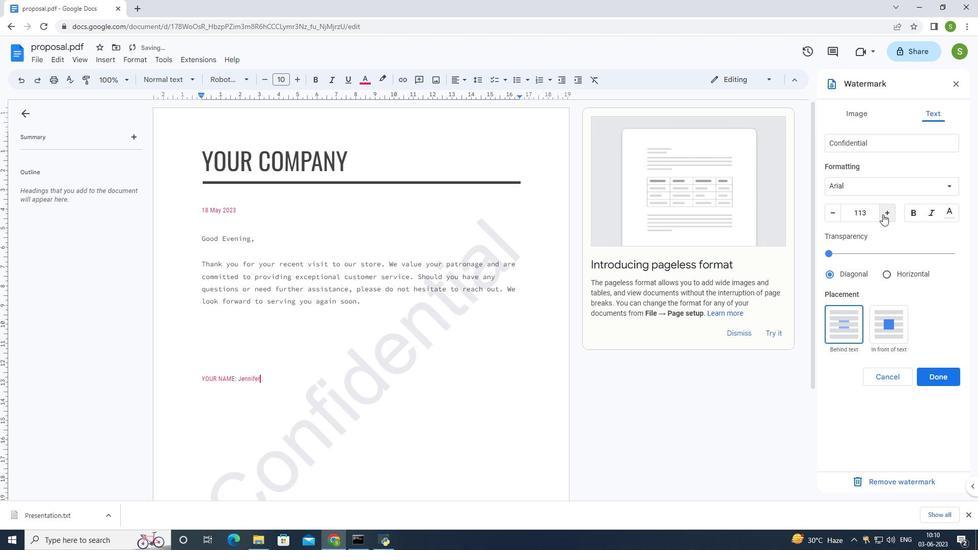 
Action: Mouse pressed left at (883, 214)
Screenshot: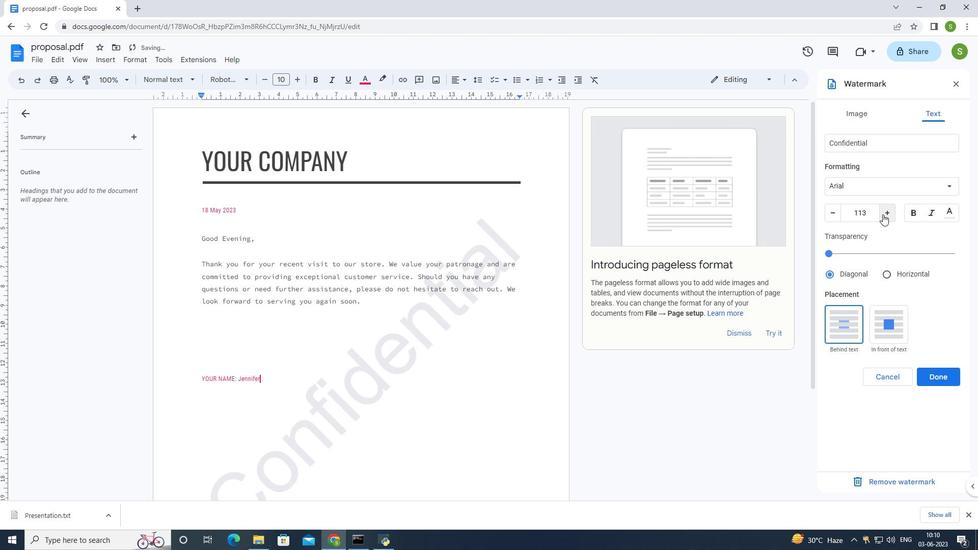 
Action: Mouse pressed left at (883, 214)
Screenshot: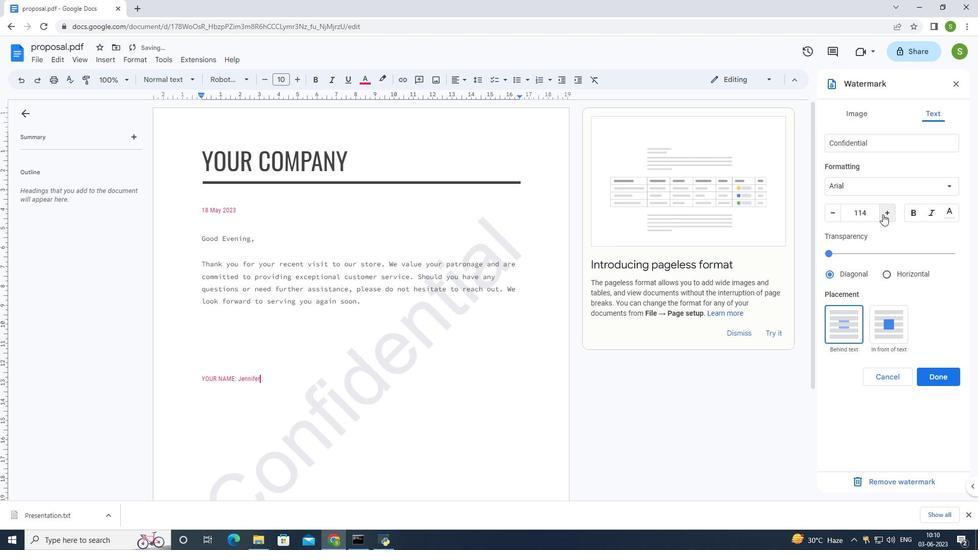 
Action: Mouse pressed left at (883, 214)
Screenshot: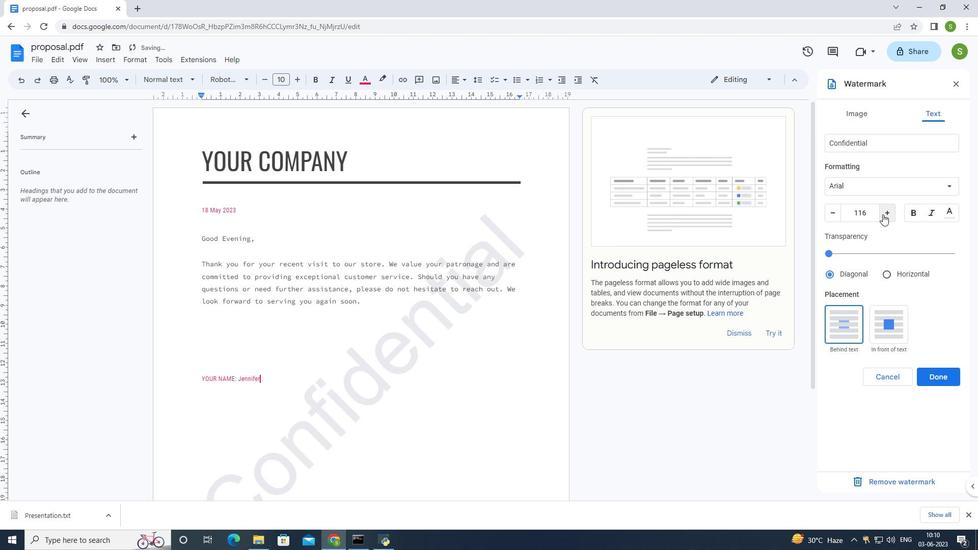 
Action: Mouse pressed left at (883, 214)
Screenshot: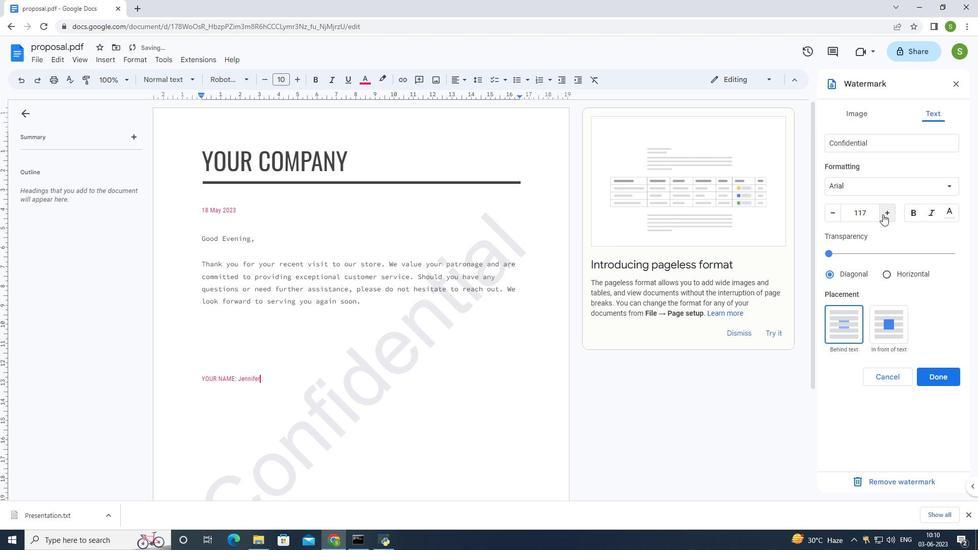 
Action: Mouse pressed left at (883, 214)
Screenshot: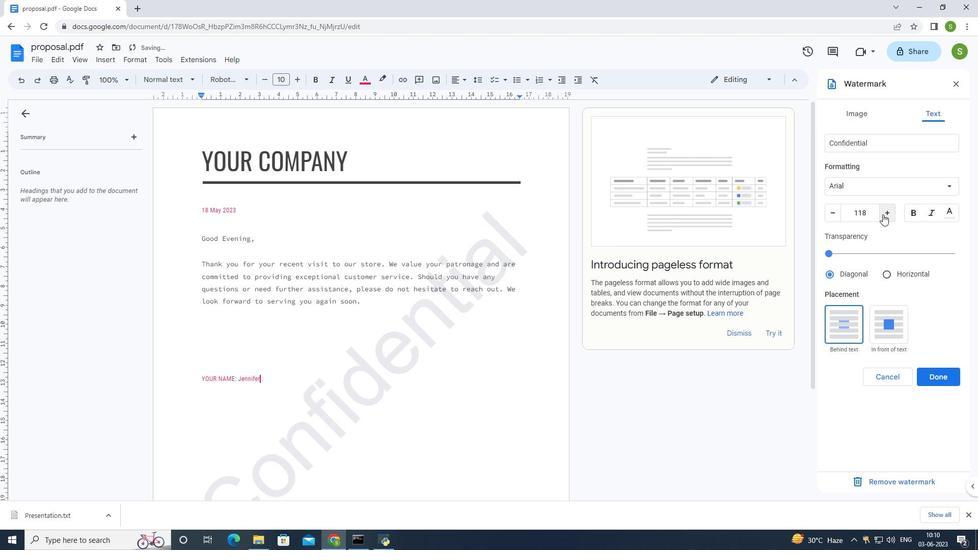 
Action: Mouse pressed left at (883, 214)
Screenshot: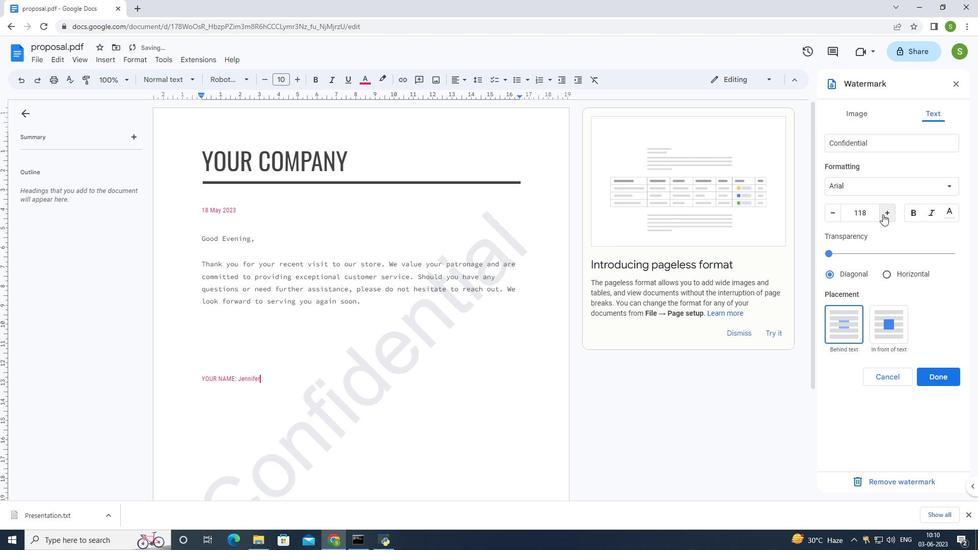 
Action: Mouse pressed left at (883, 214)
Screenshot: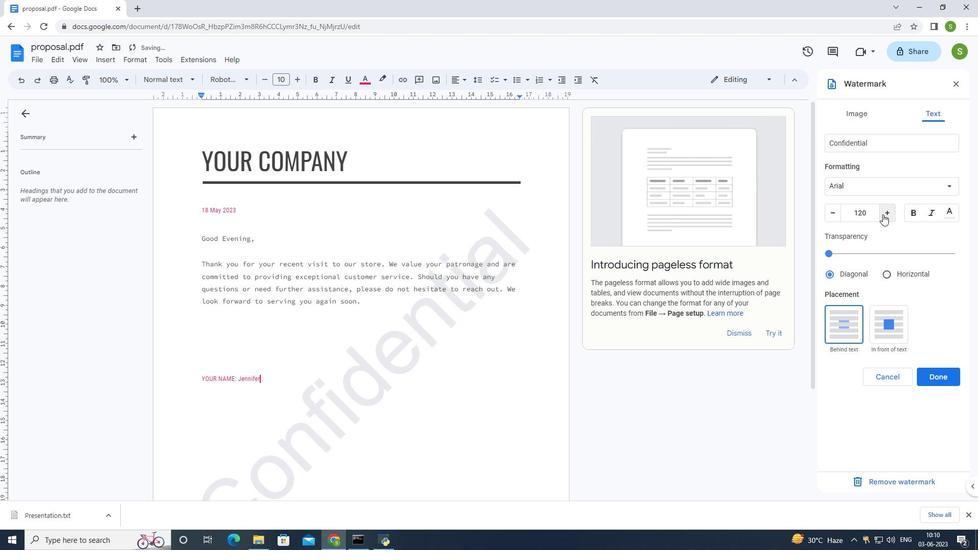 
Action: Mouse pressed left at (883, 214)
Screenshot: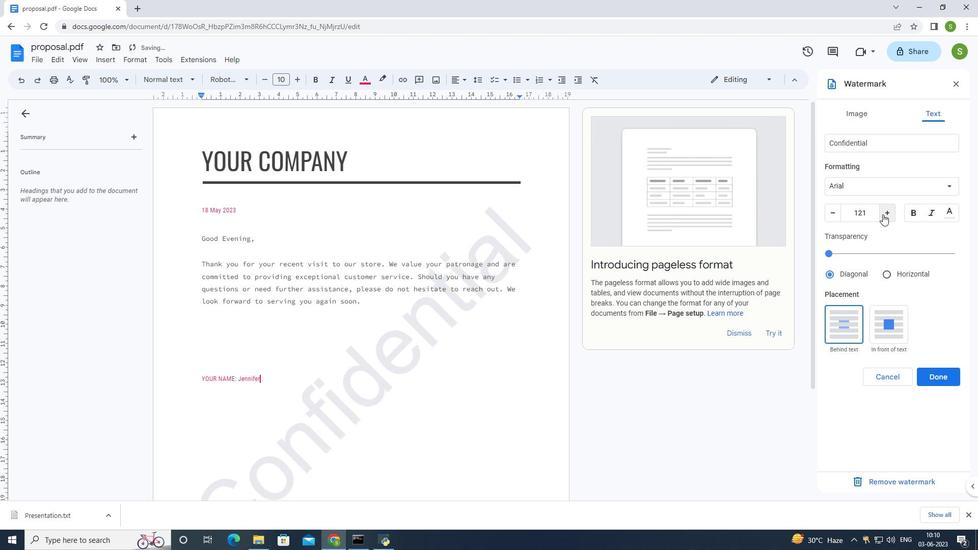 
Action: Mouse pressed left at (883, 214)
Screenshot: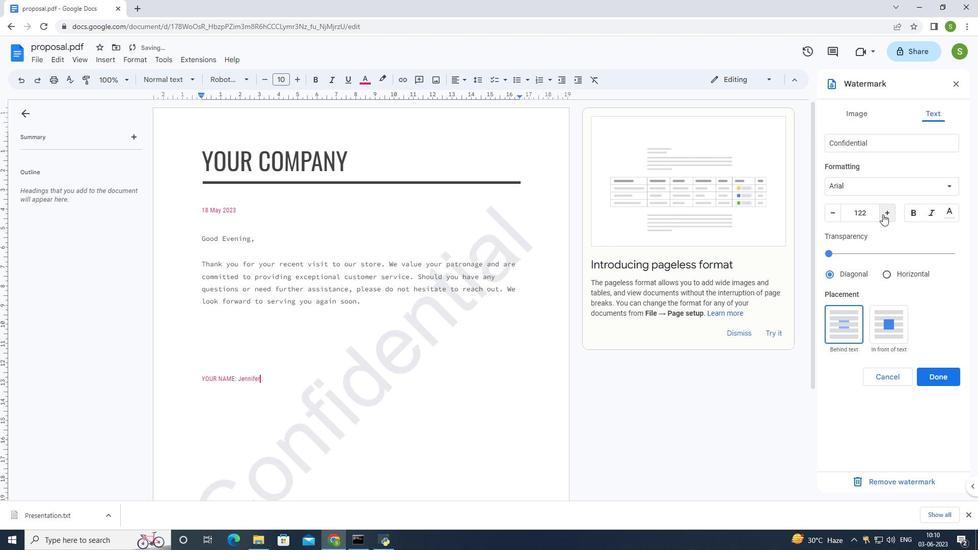 
Action: Mouse moved to (945, 379)
Screenshot: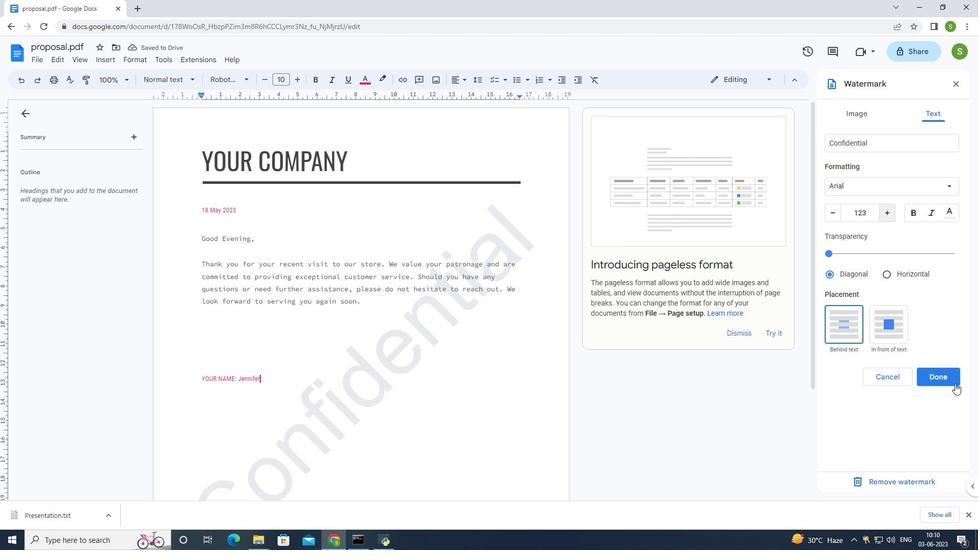 
Action: Mouse pressed left at (945, 379)
Screenshot: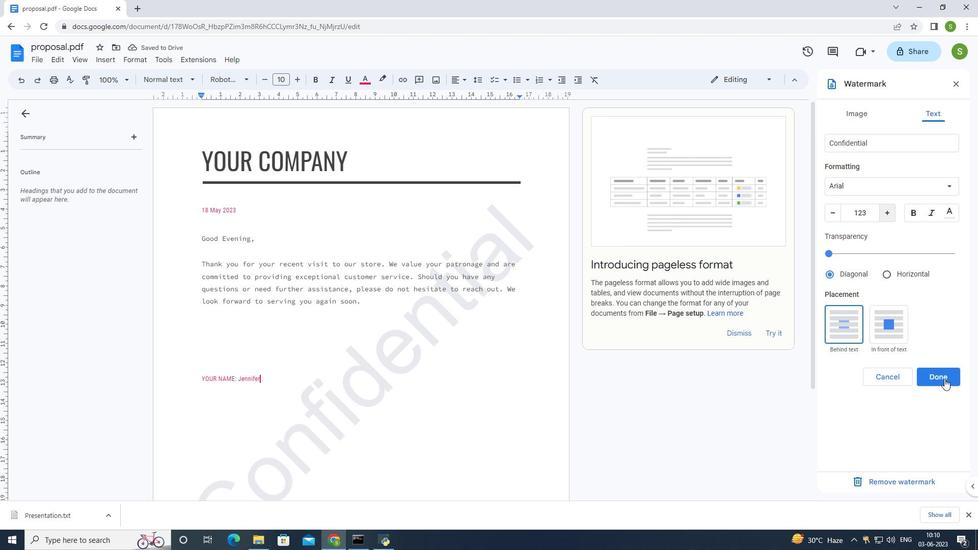 
Action: Mouse moved to (540, 311)
Screenshot: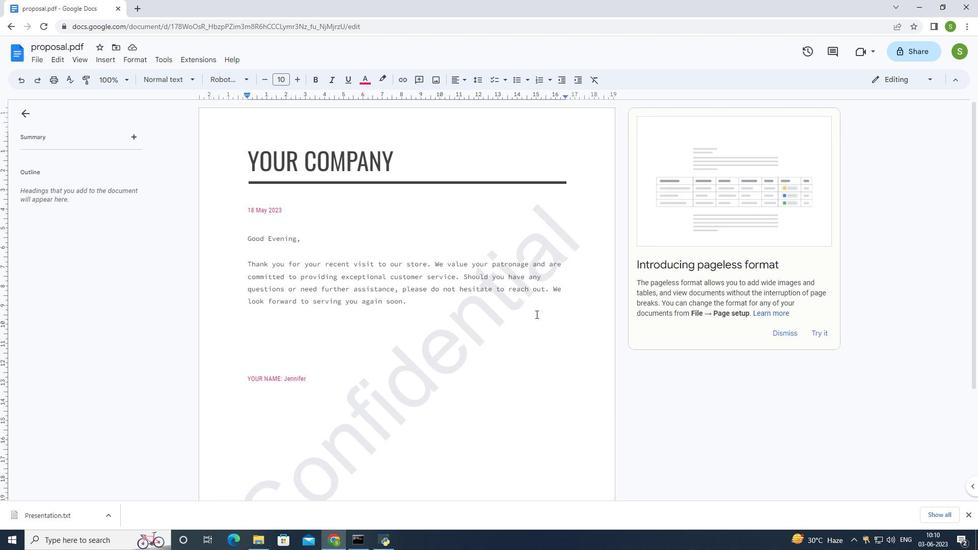 
